 Task: Apply conditional formatting to highlight cells with values greater than 5 in the range A2:E12.
Action: Mouse moved to (182, 169)
Screenshot: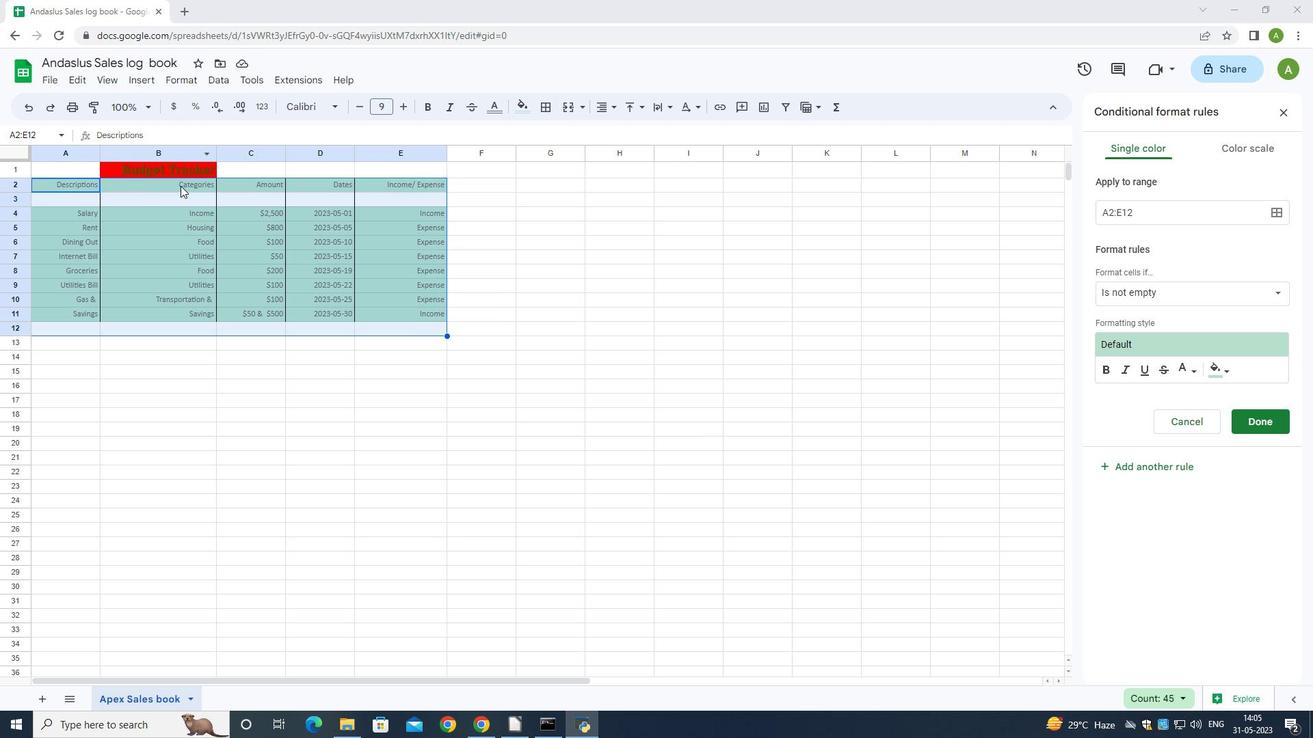
Action: Mouse pressed left at (182, 169)
Screenshot: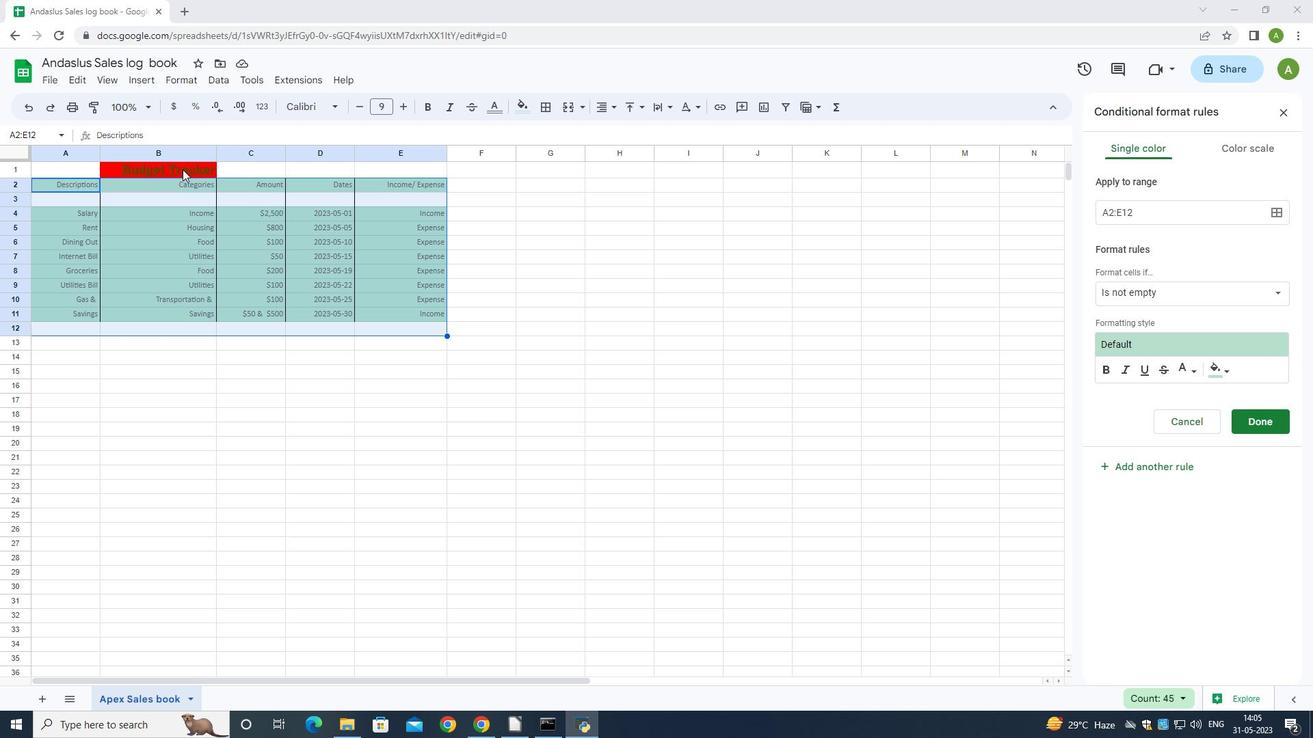 
Action: Mouse moved to (121, 219)
Screenshot: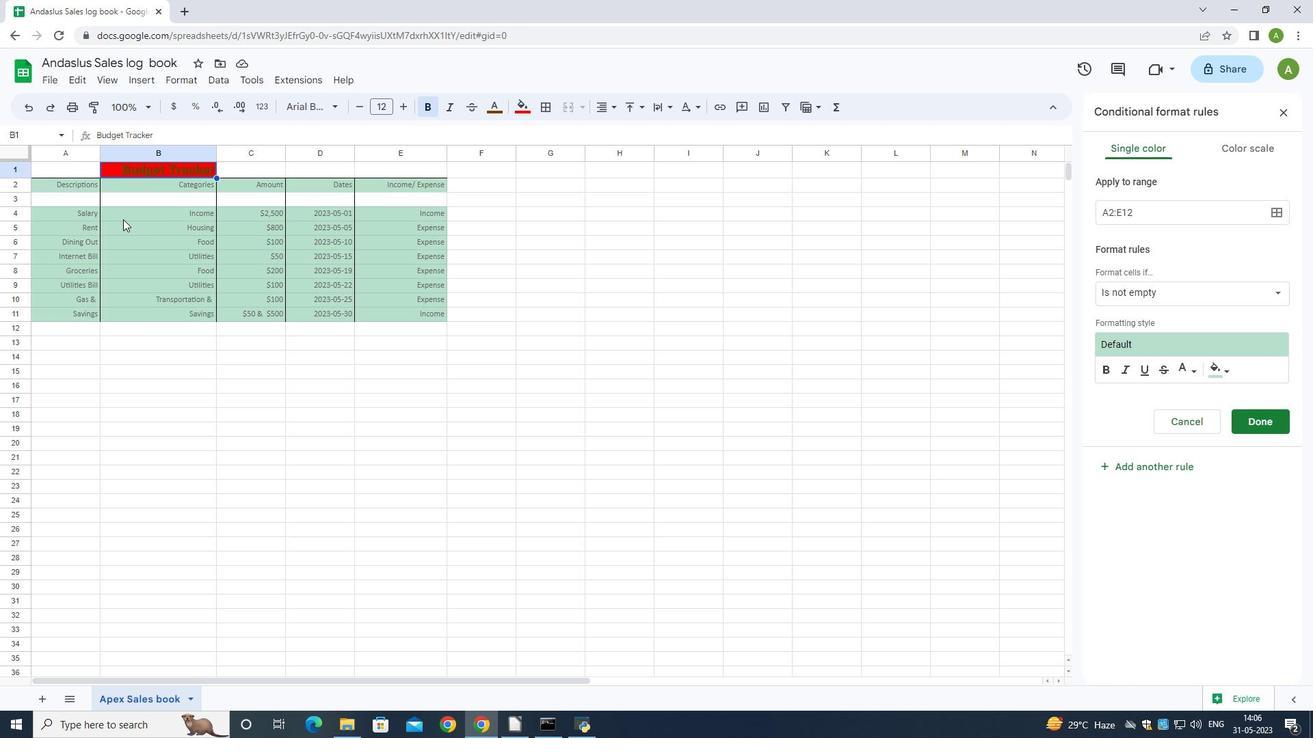 
Action: Mouse pressed left at (121, 219)
Screenshot: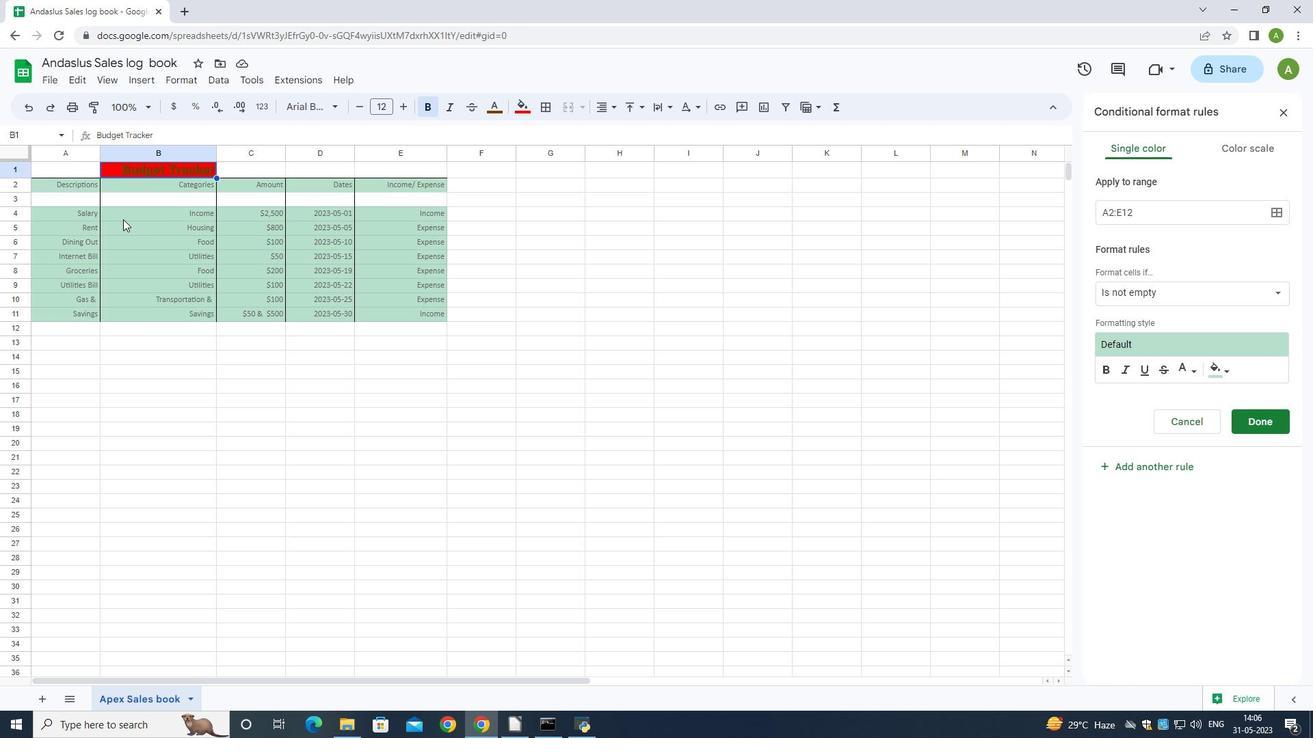 
Action: Mouse moved to (47, 182)
Screenshot: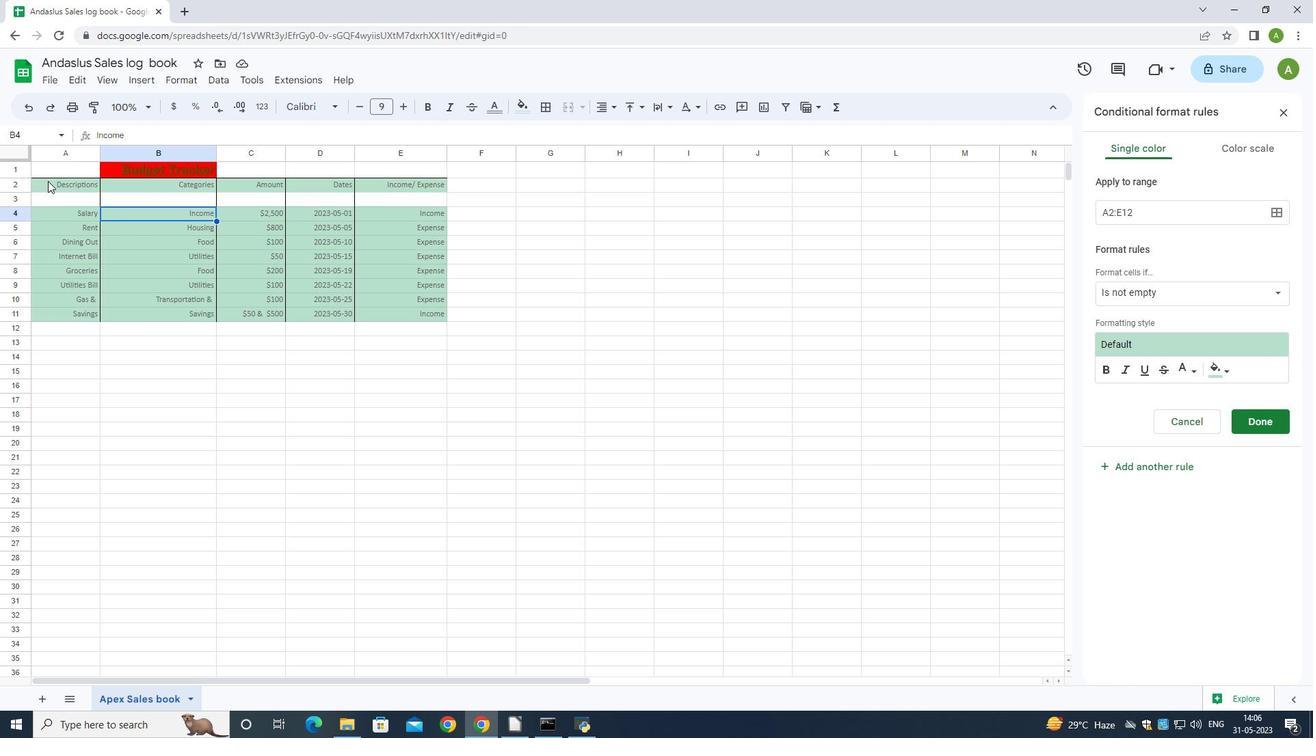 
Action: Mouse pressed left at (47, 182)
Screenshot: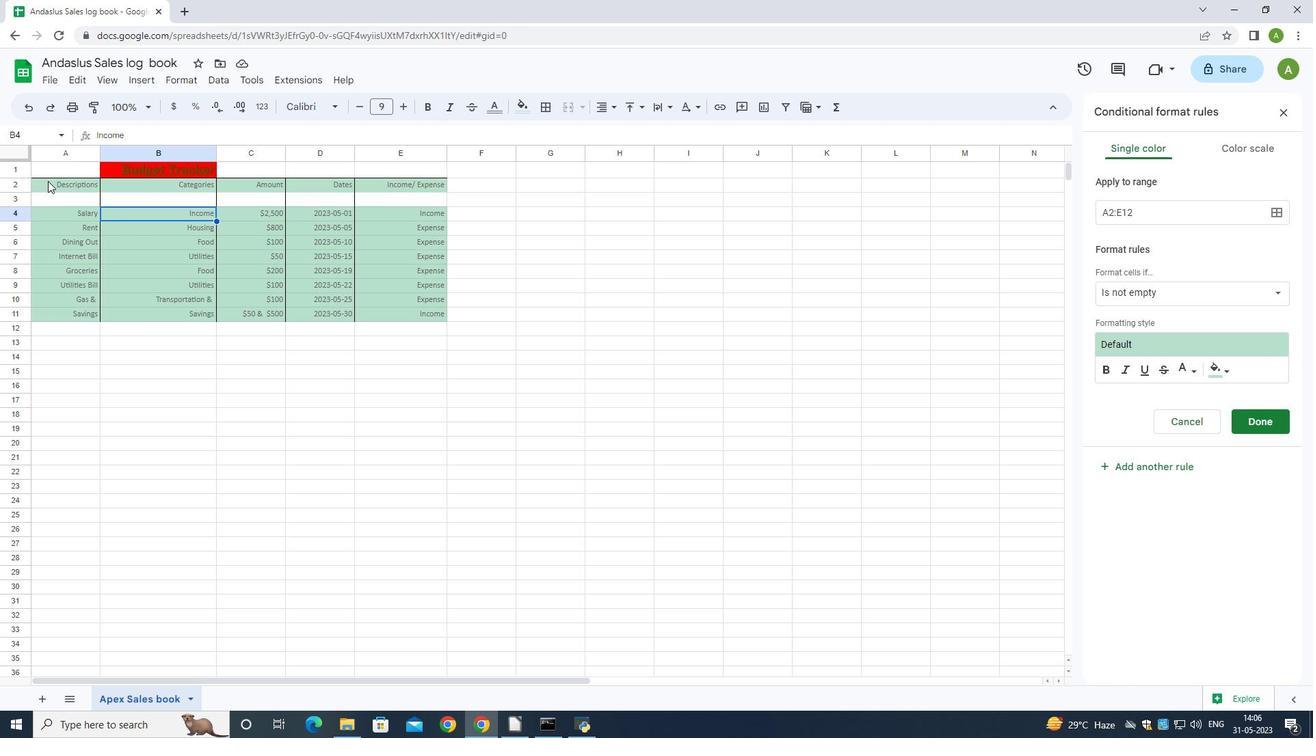 
Action: Mouse moved to (185, 84)
Screenshot: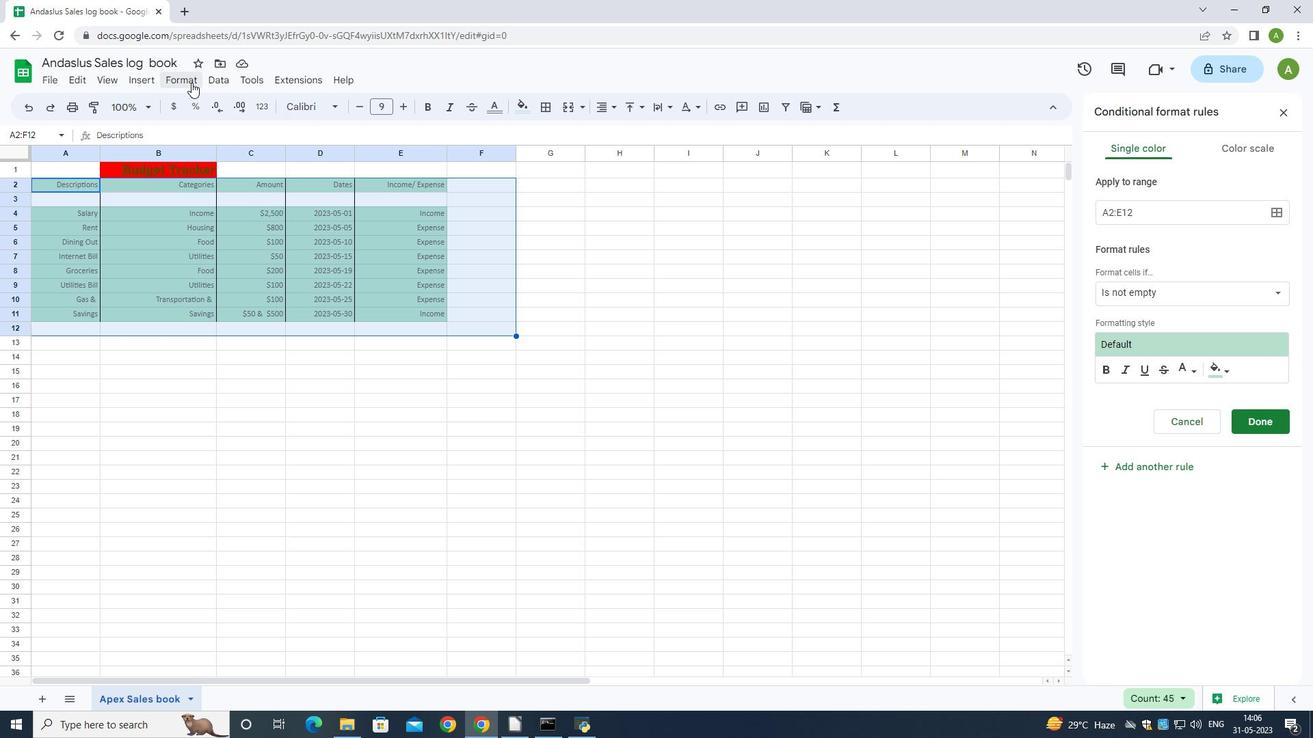 
Action: Mouse pressed left at (185, 84)
Screenshot: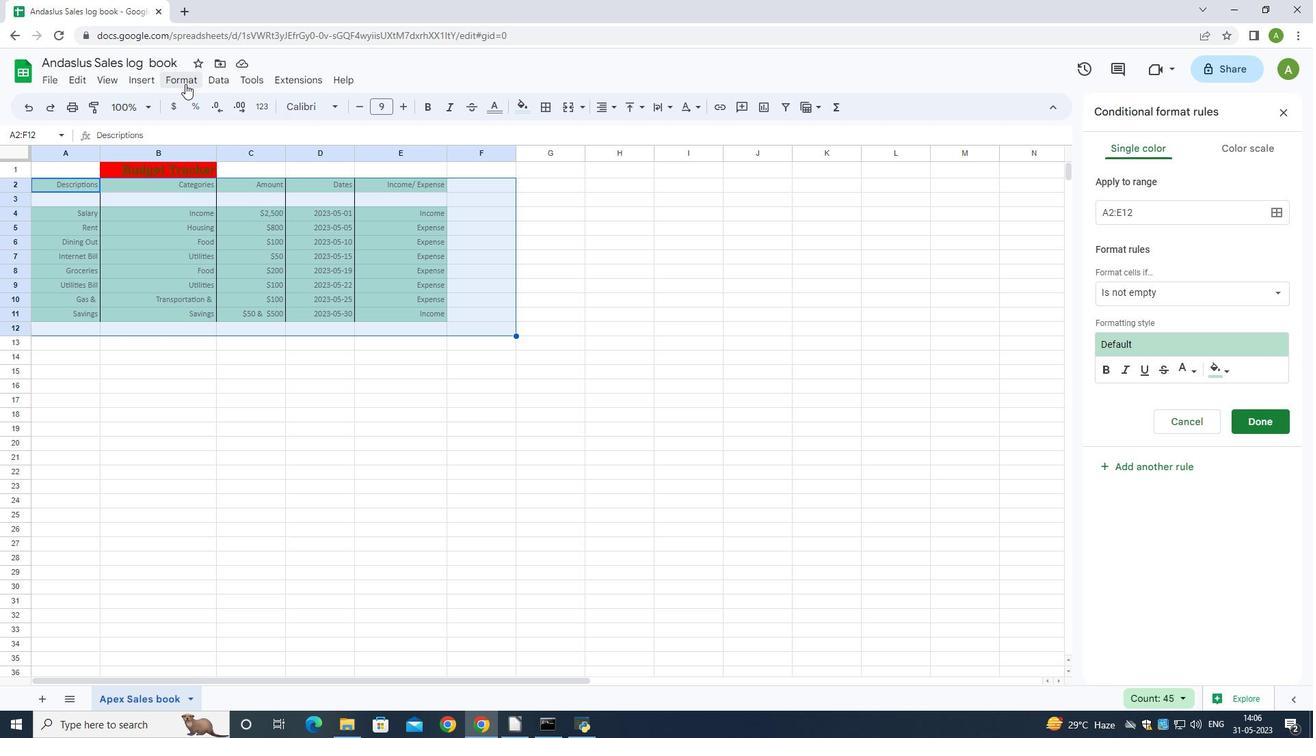 
Action: Mouse moved to (238, 309)
Screenshot: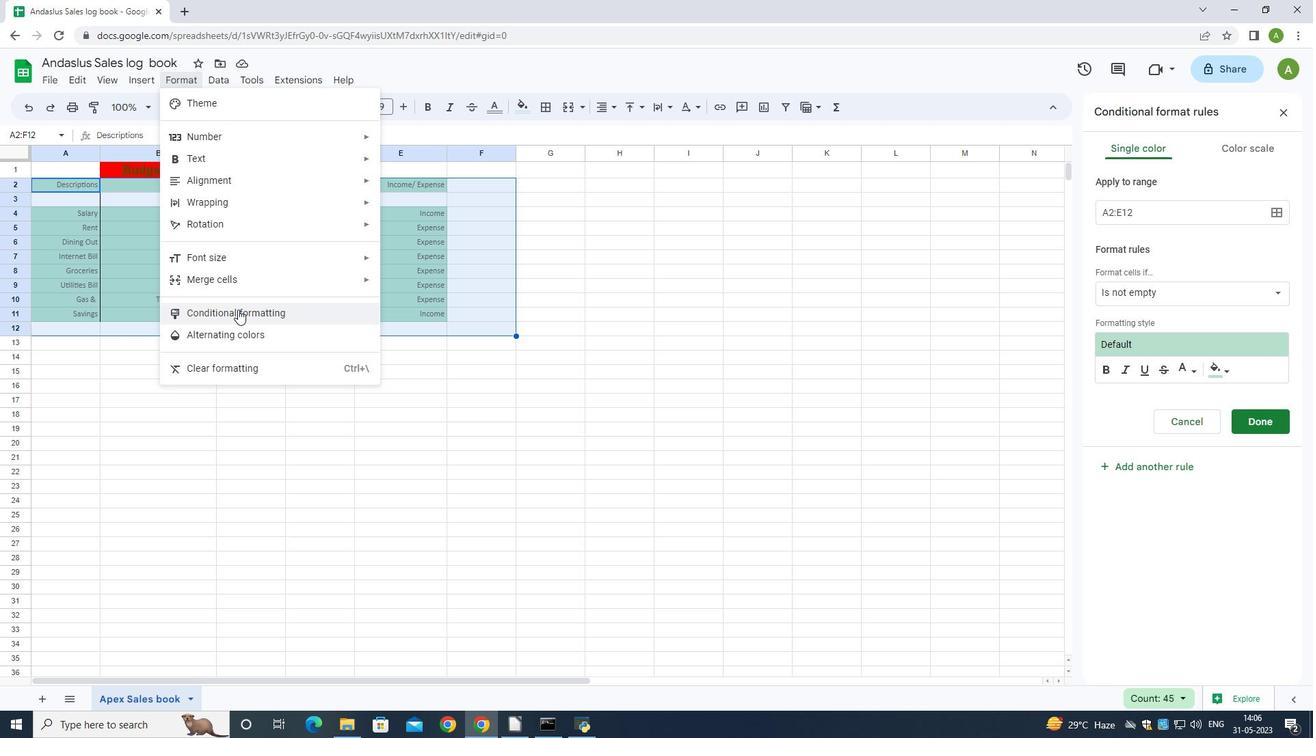 
Action: Mouse pressed left at (238, 309)
Screenshot: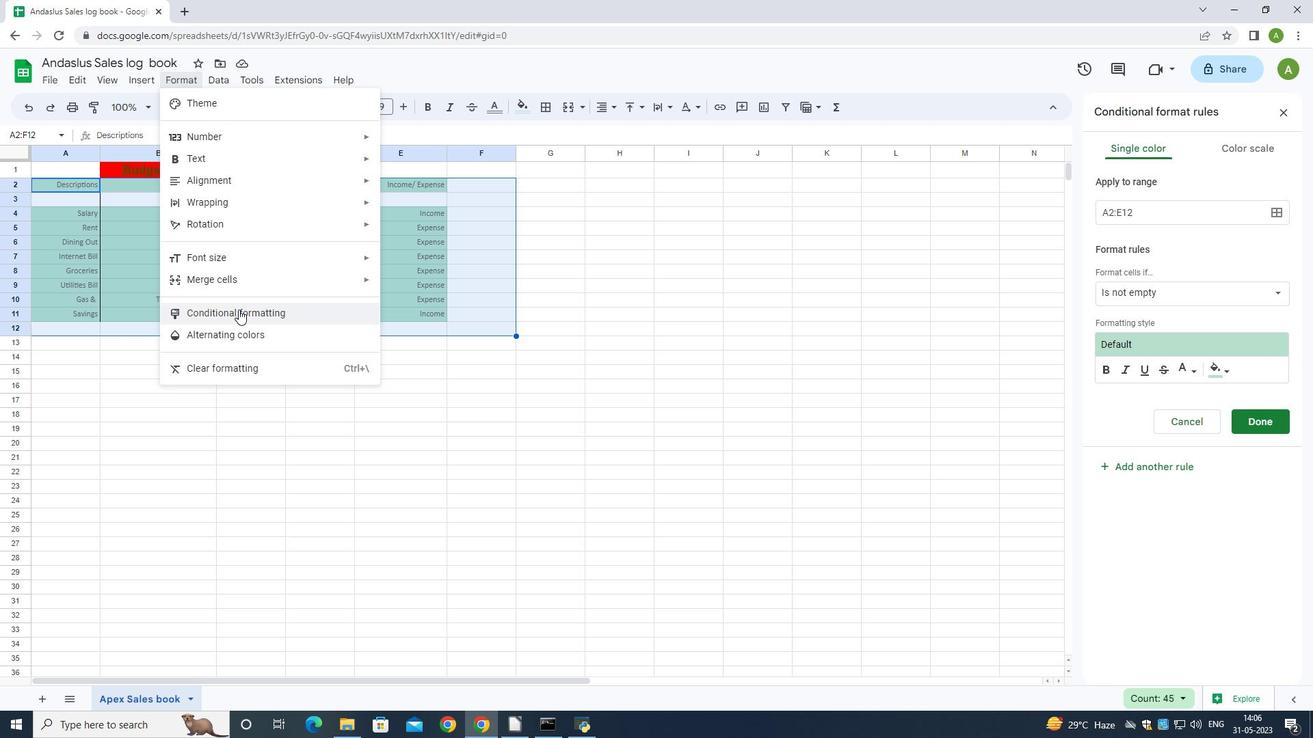 
Action: Mouse moved to (178, 82)
Screenshot: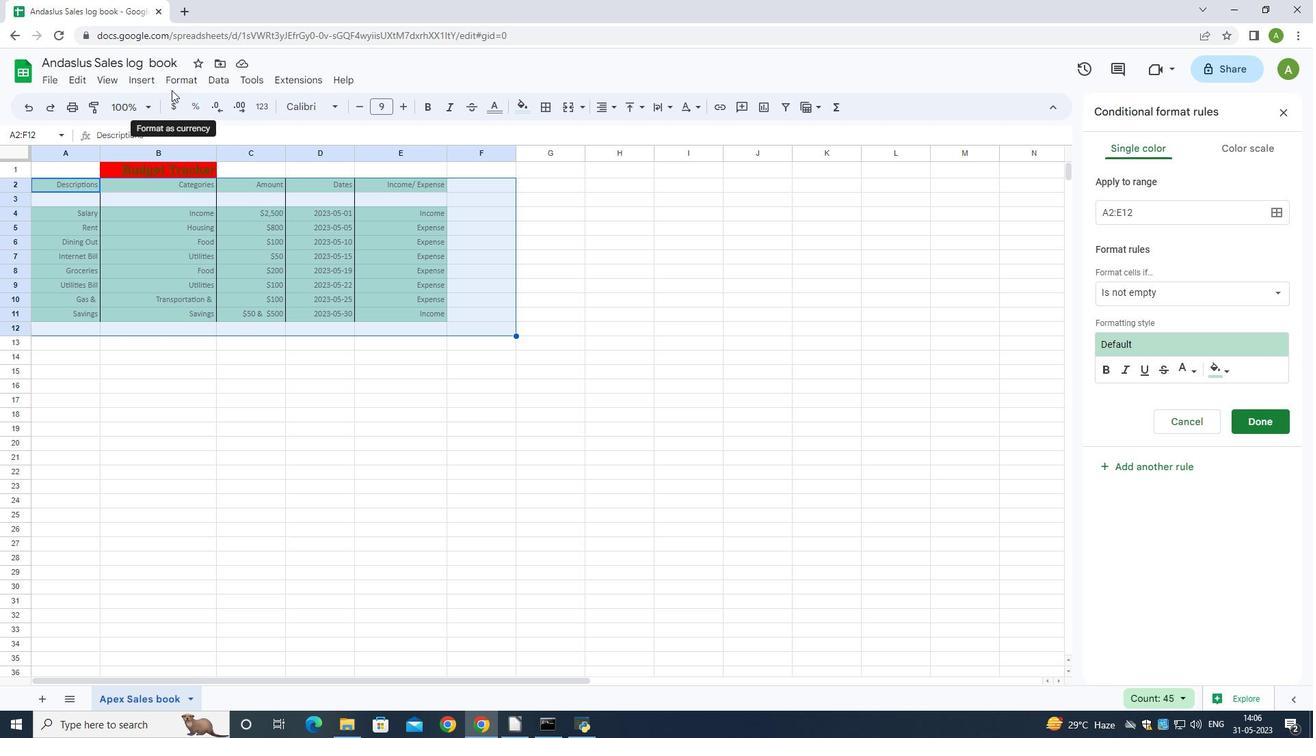 
Action: Mouse pressed left at (178, 82)
Screenshot: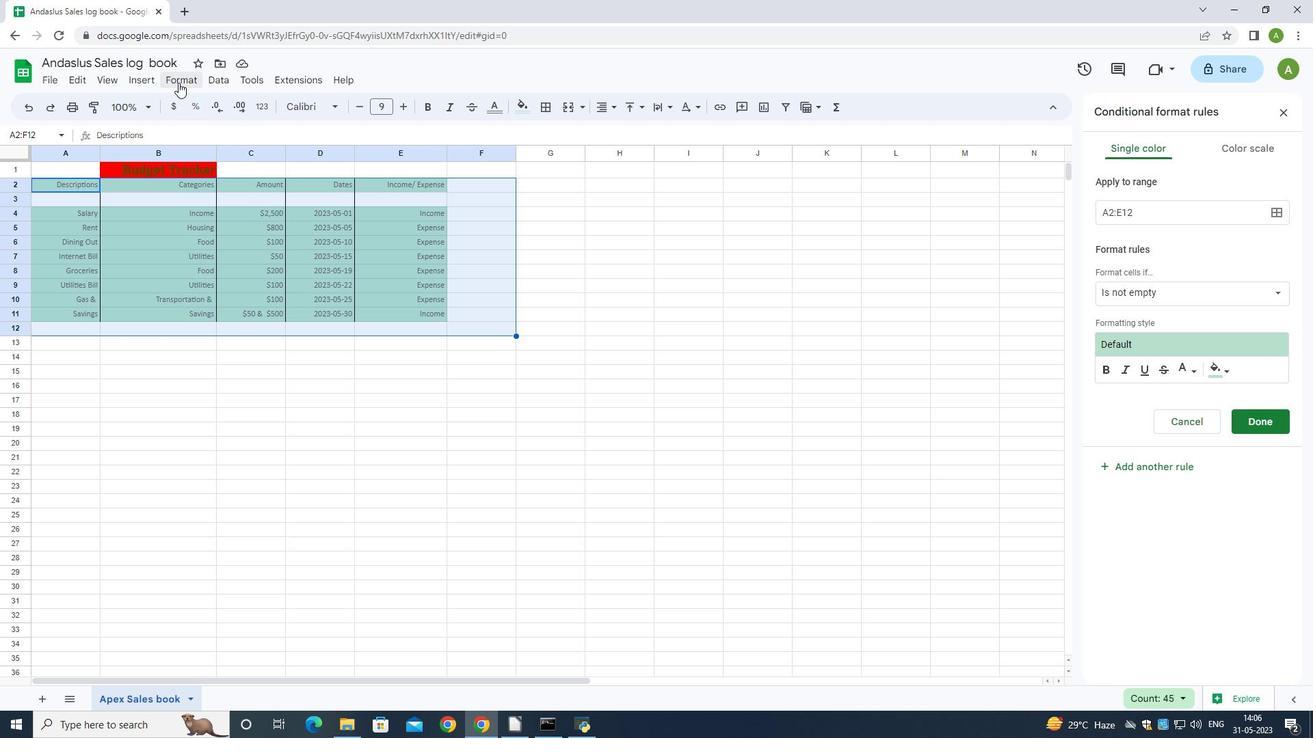 
Action: Mouse moved to (224, 318)
Screenshot: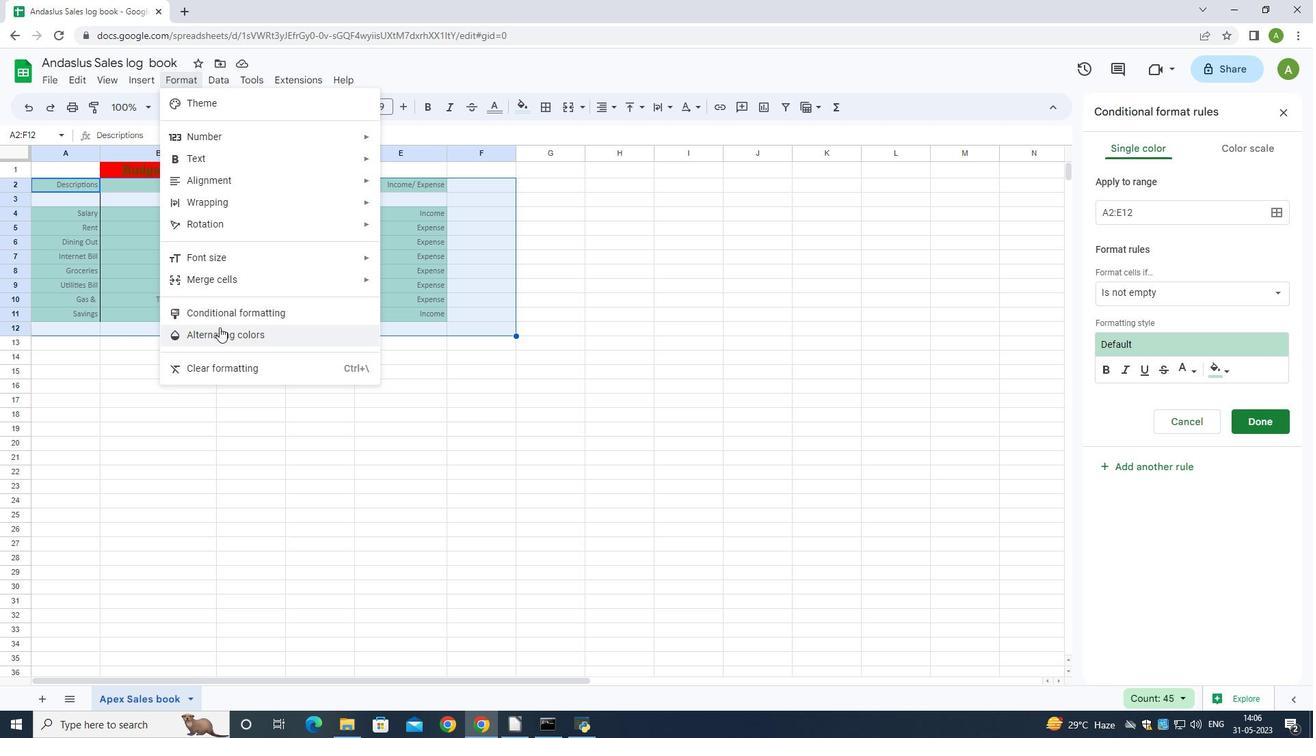 
Action: Mouse pressed left at (224, 318)
Screenshot: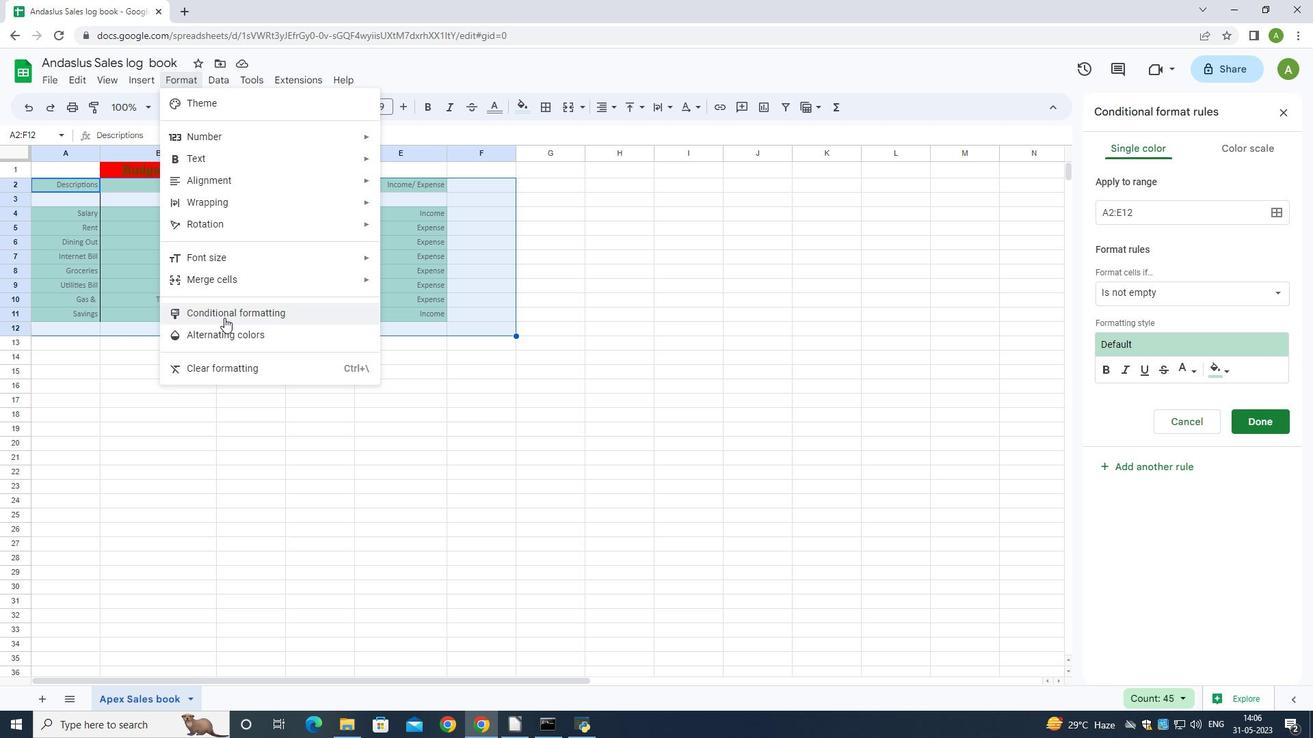 
Action: Mouse moved to (1282, 286)
Screenshot: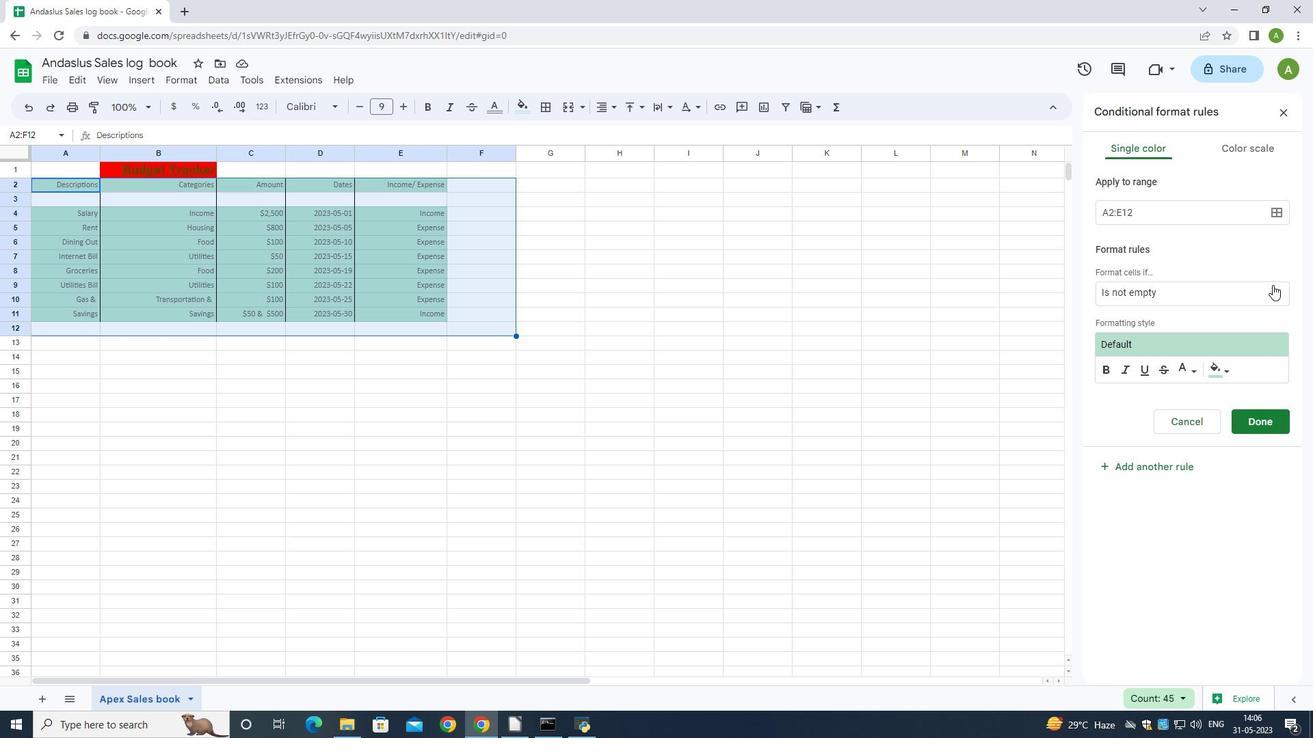 
Action: Mouse pressed left at (1282, 286)
Screenshot: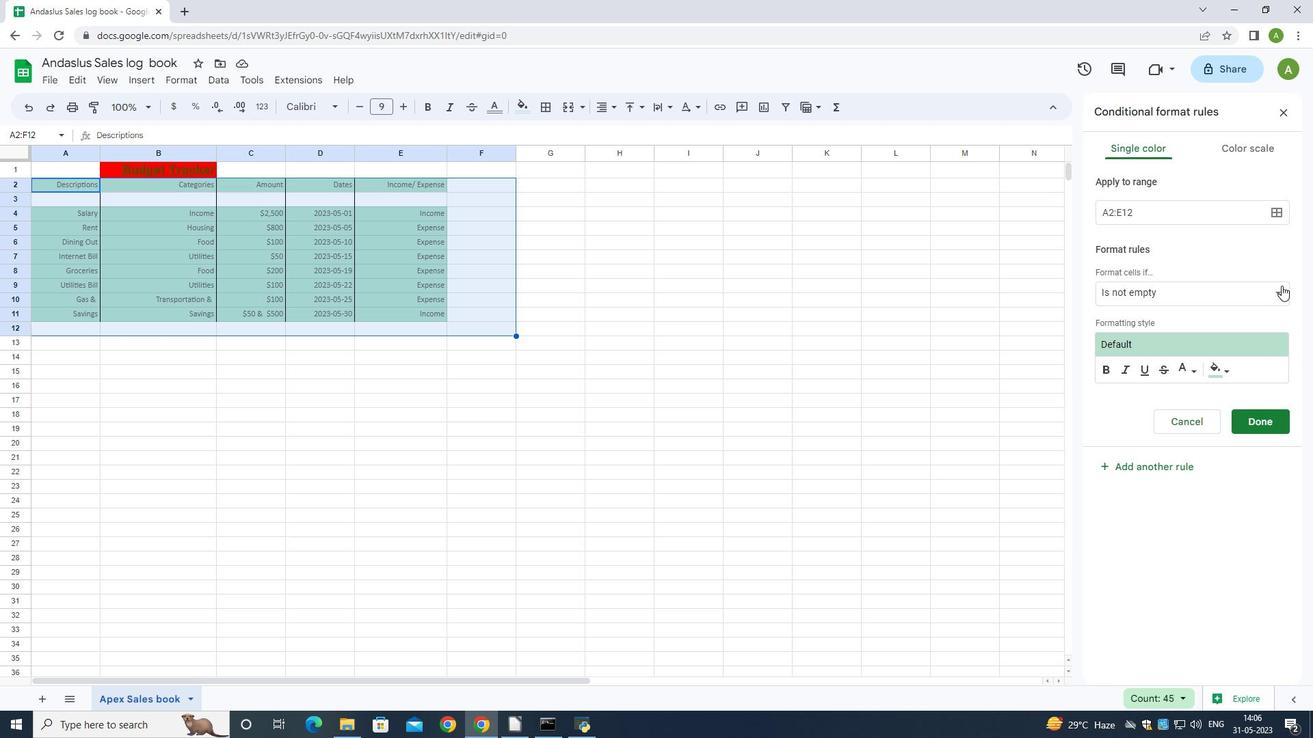 
Action: Mouse moved to (1274, 292)
Screenshot: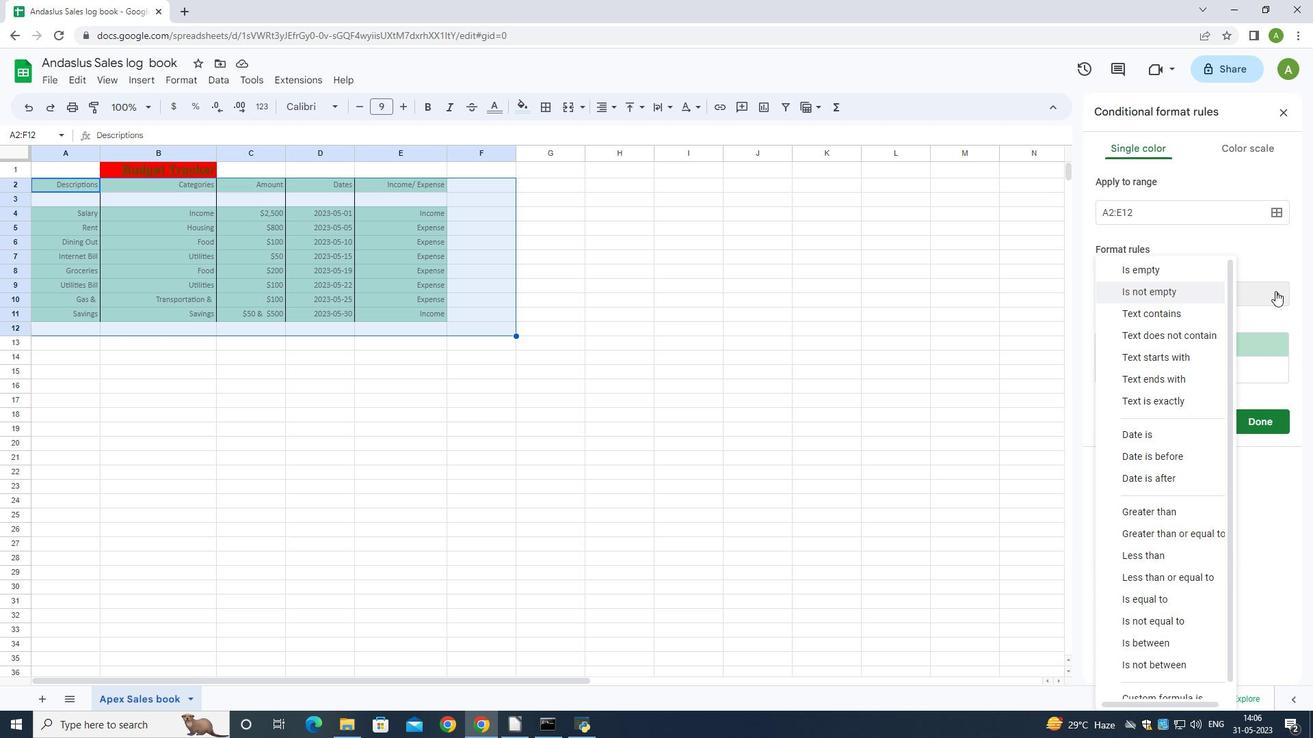 
Action: Mouse pressed left at (1274, 292)
Screenshot: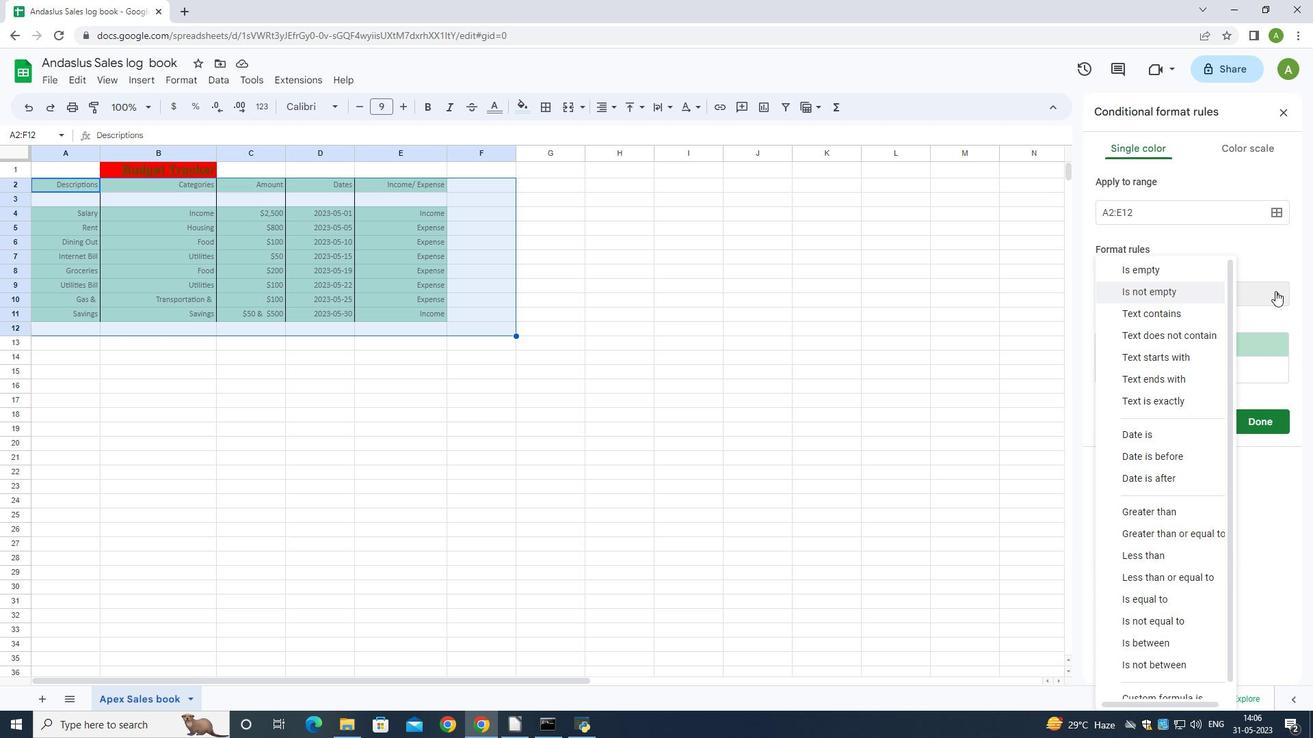 
Action: Mouse moved to (1274, 292)
Screenshot: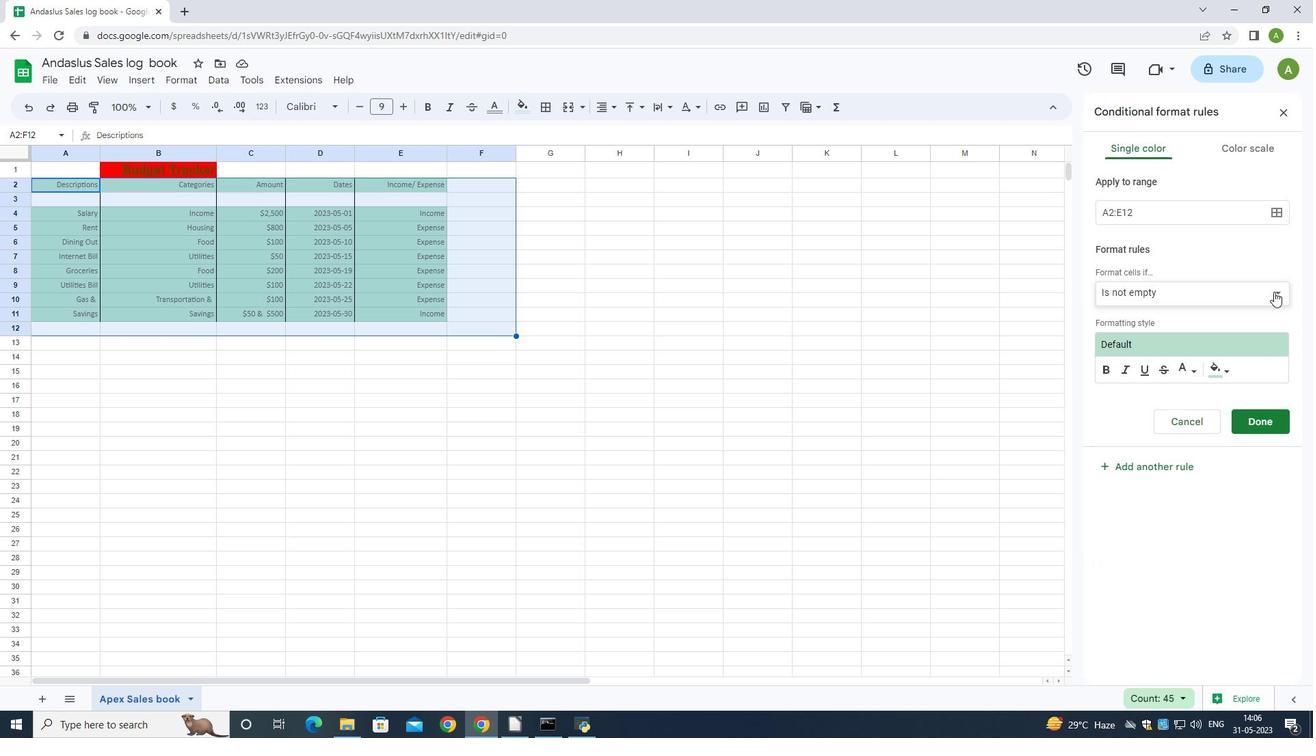 
Action: Mouse pressed left at (1274, 292)
Screenshot: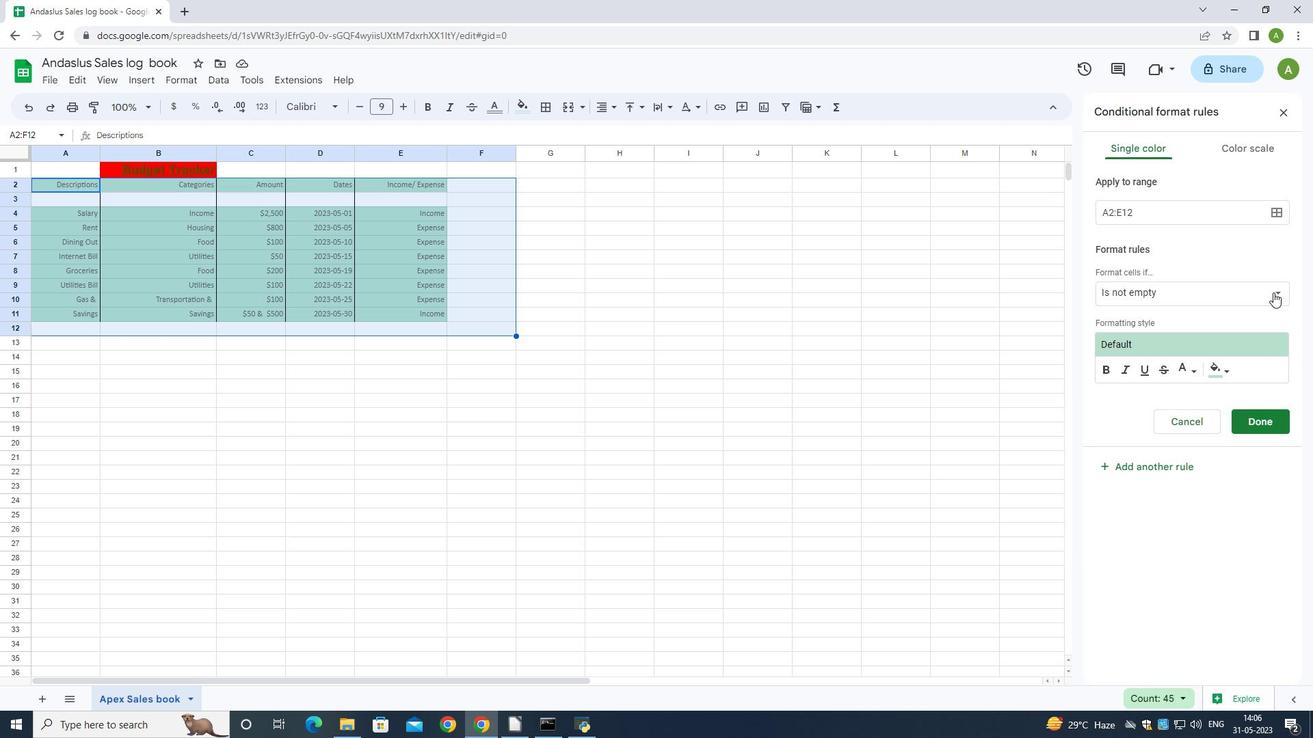 
Action: Mouse moved to (1167, 513)
Screenshot: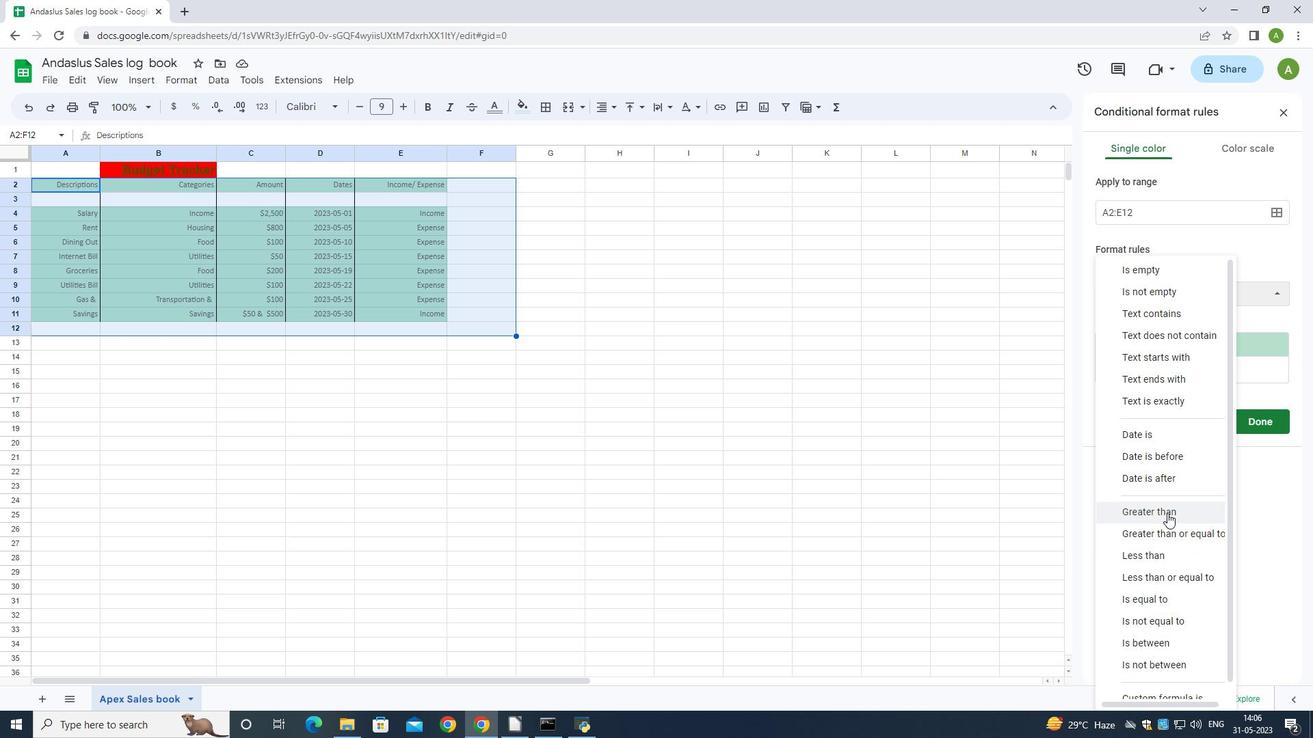 
Action: Mouse pressed left at (1167, 513)
Screenshot: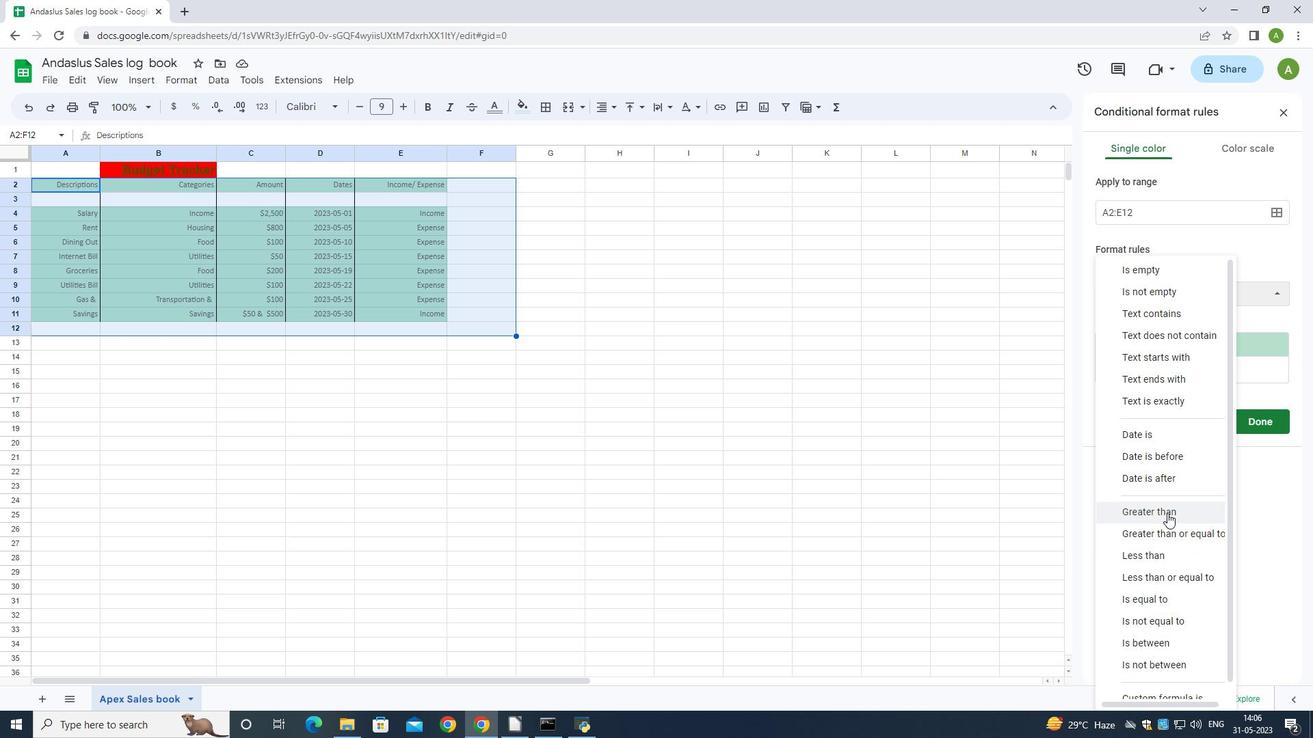 
Action: Mouse moved to (1125, 327)
Screenshot: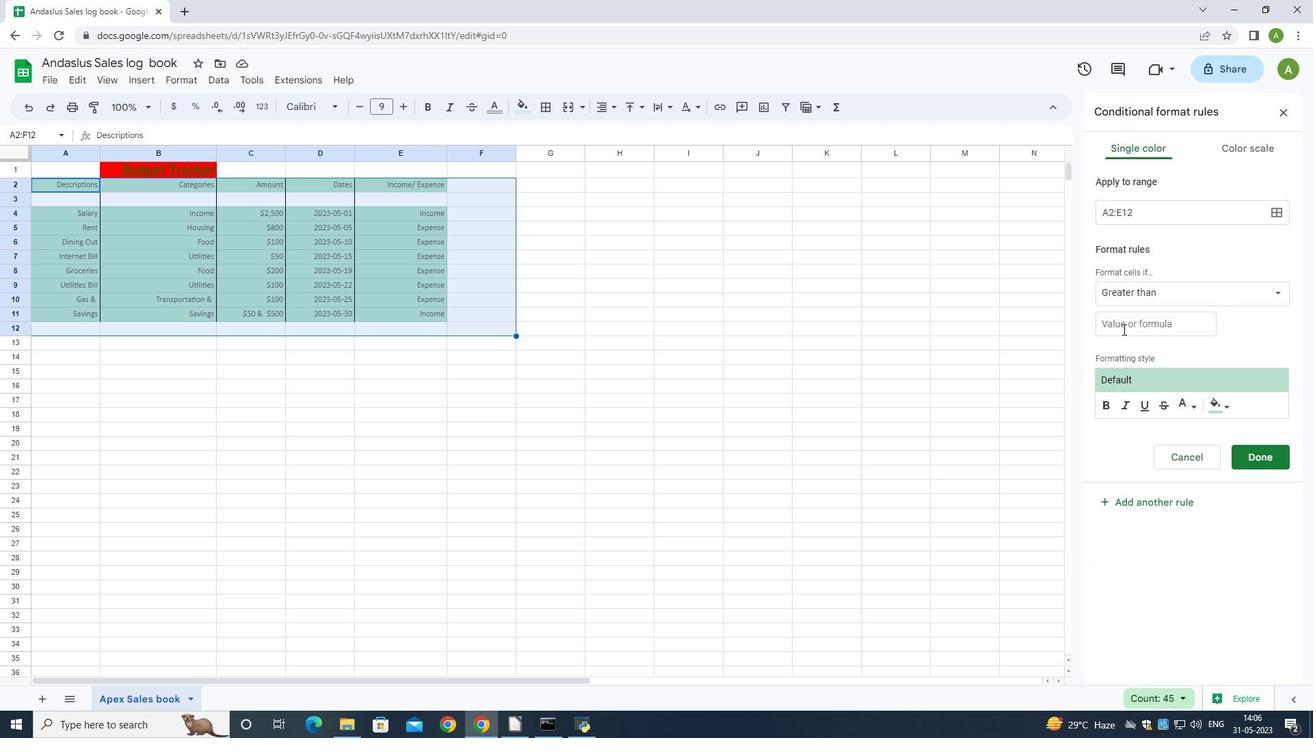
Action: Mouse pressed left at (1125, 327)
Screenshot: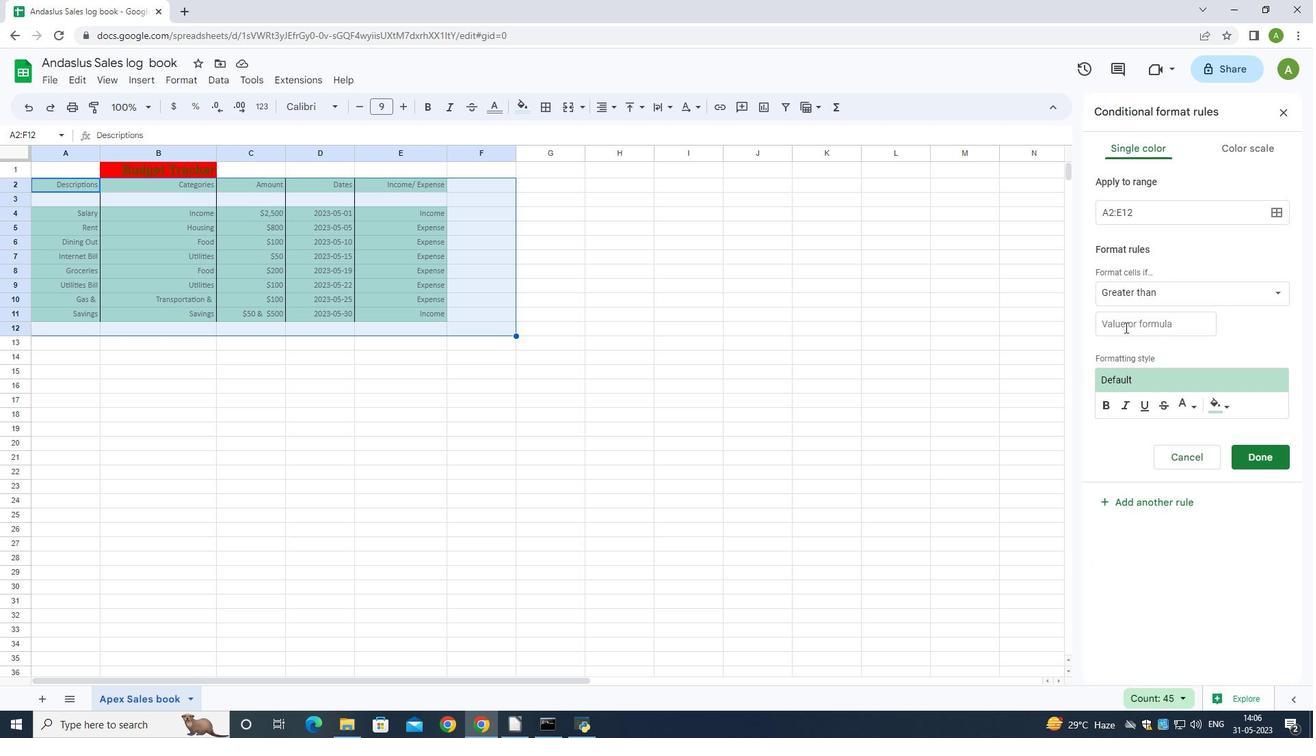 
Action: Key pressed 5
Screenshot: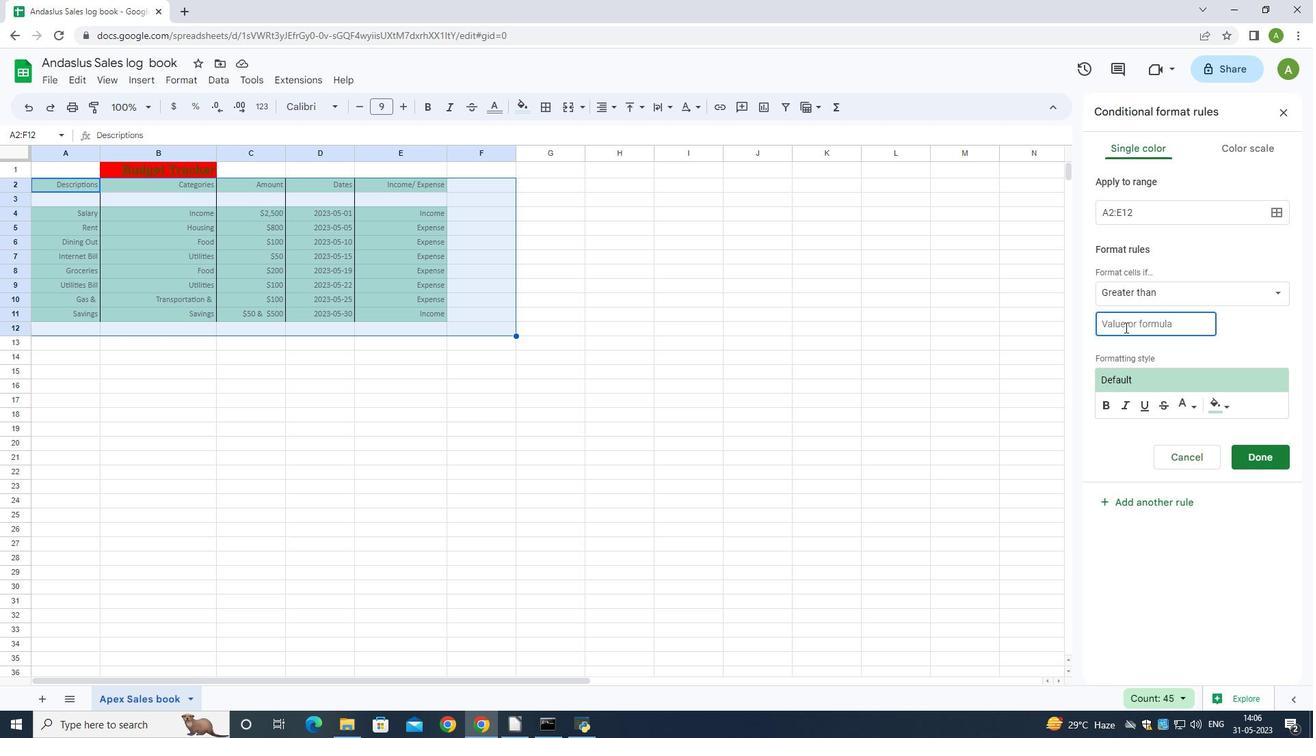 
Action: Mouse moved to (1250, 450)
Screenshot: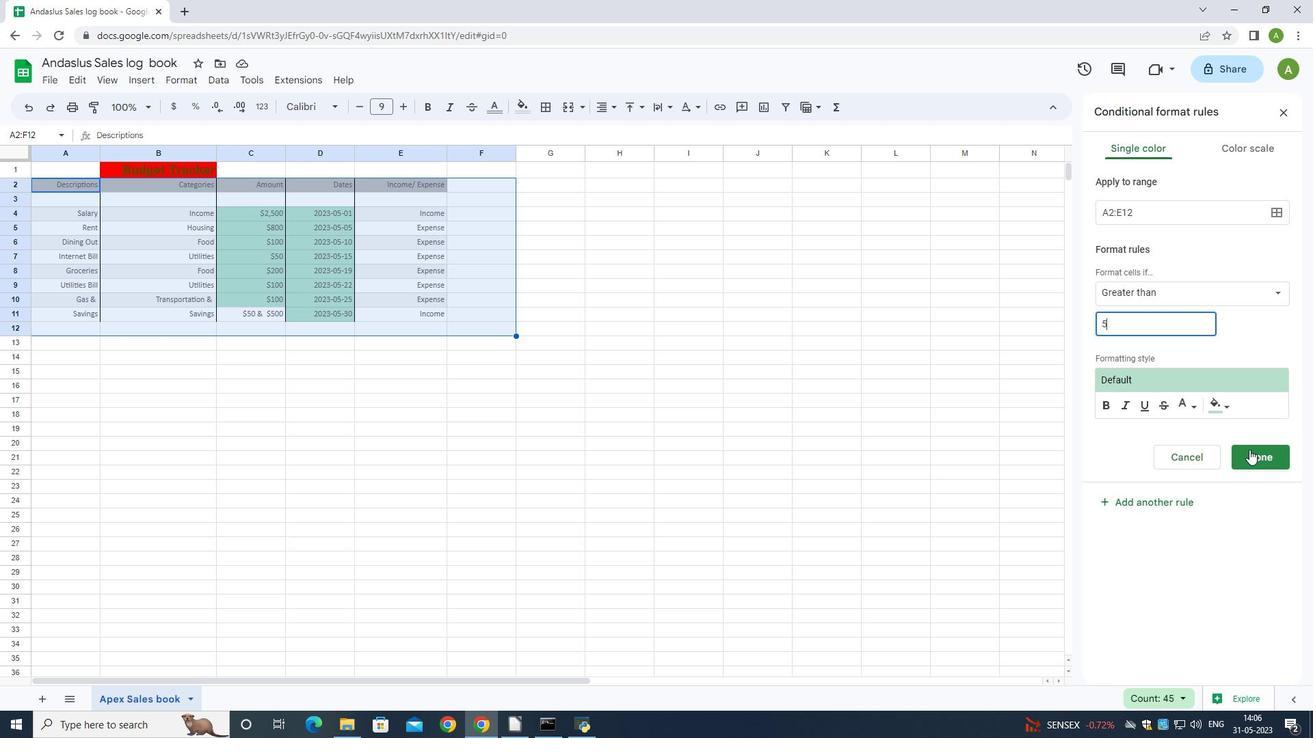 
Action: Mouse pressed left at (1250, 450)
Screenshot: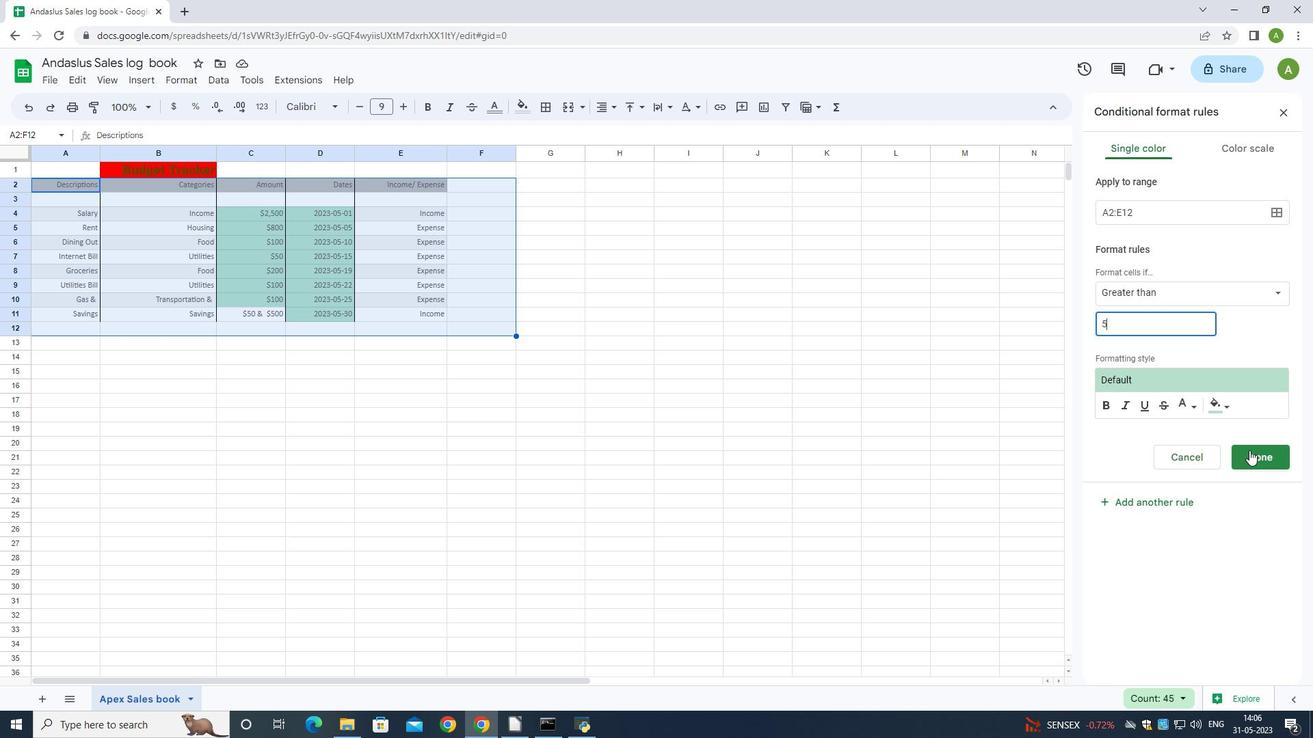 
Action: Mouse moved to (1213, 215)
Screenshot: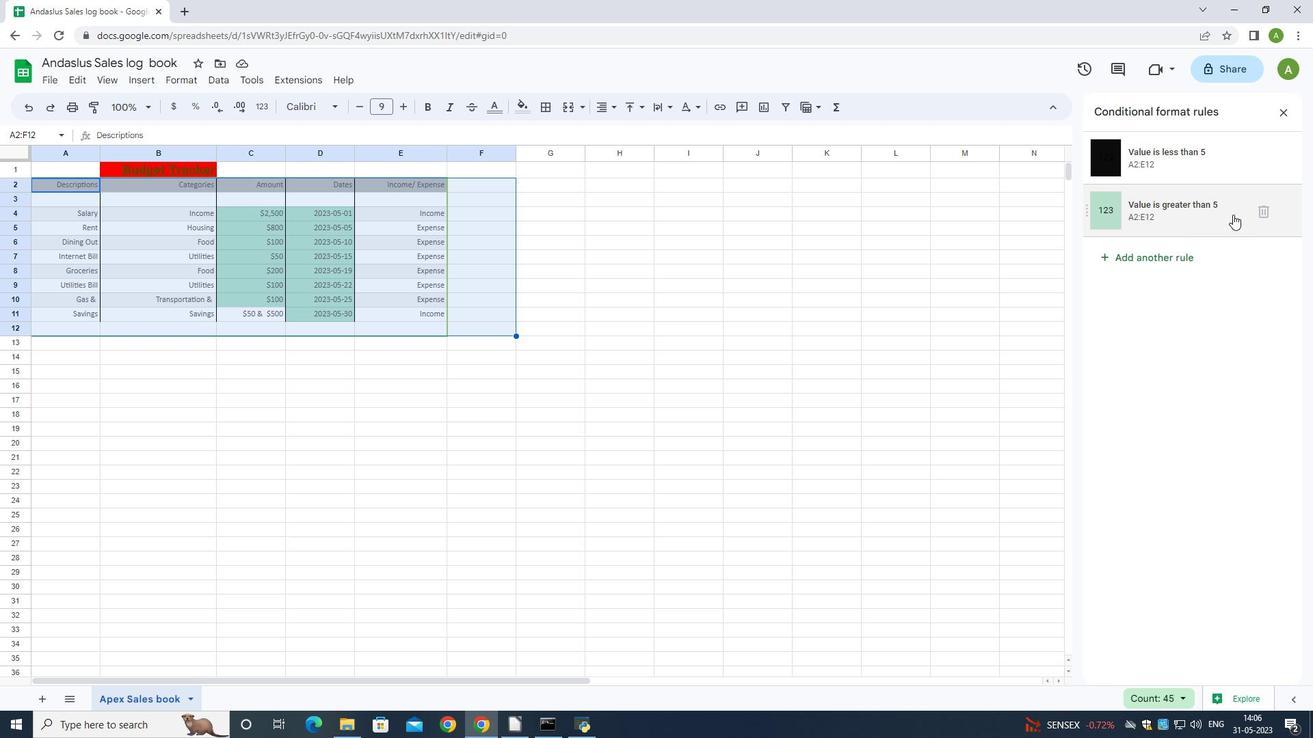 
Action: Mouse pressed left at (1213, 215)
Screenshot: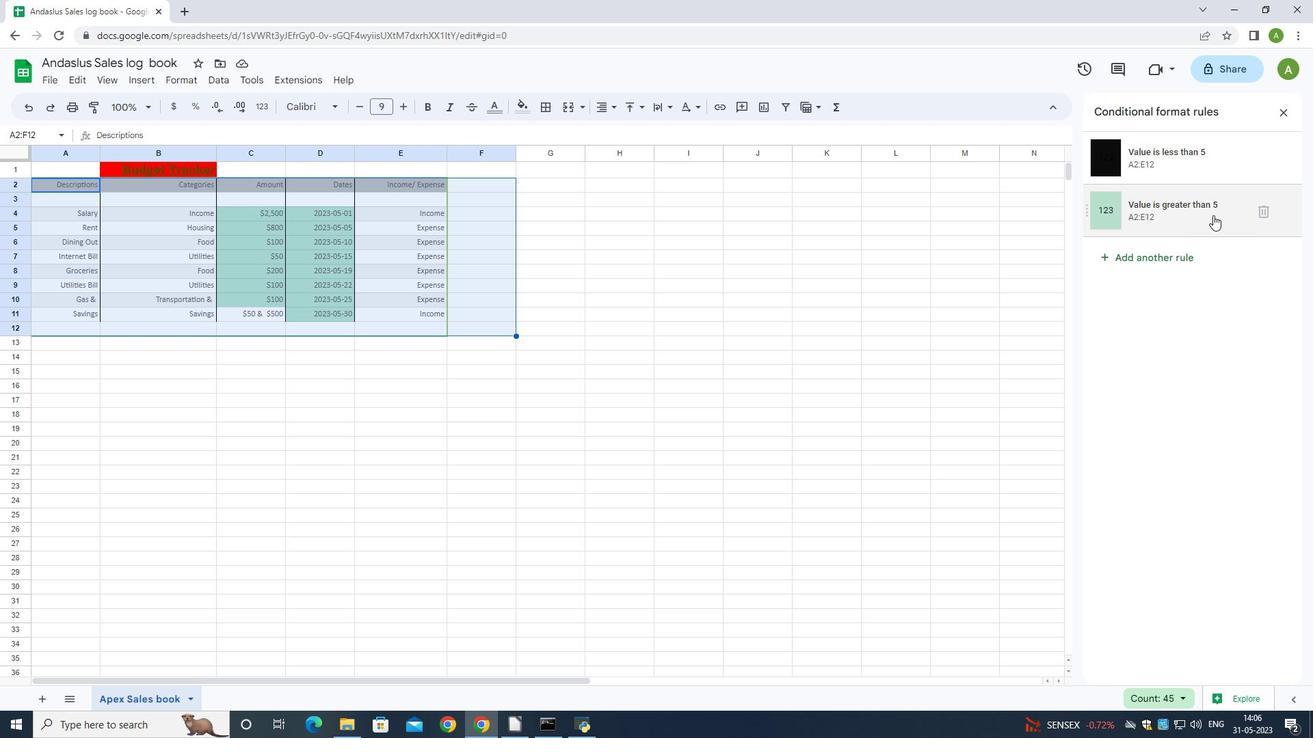 
Action: Mouse moved to (1225, 410)
Screenshot: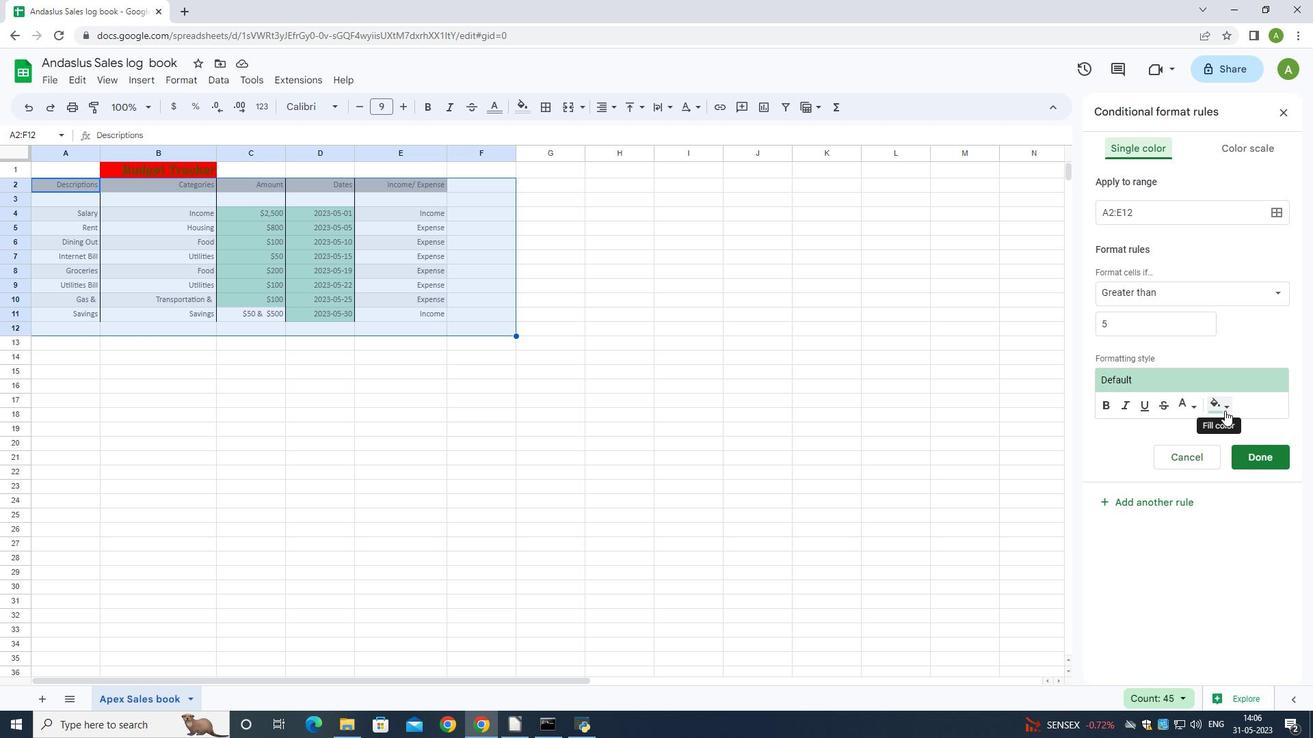 
Action: Mouse pressed left at (1225, 410)
Screenshot: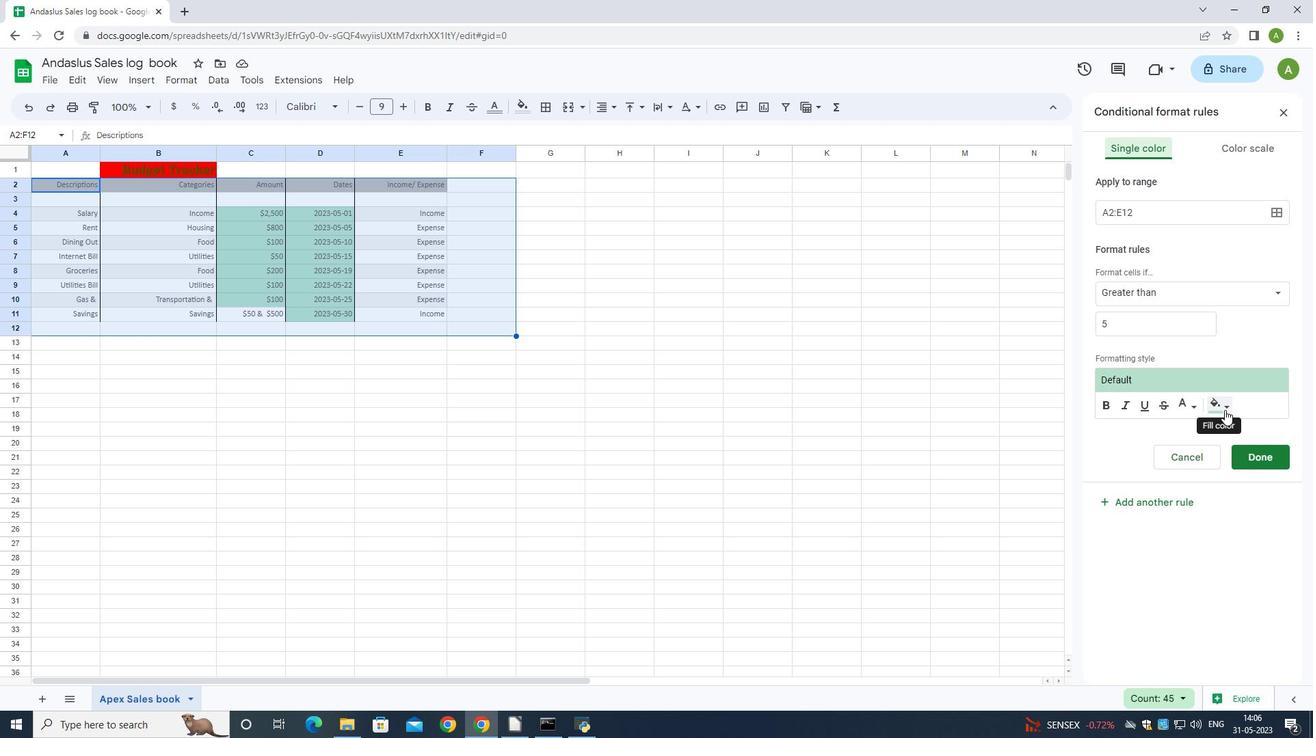
Action: Mouse moved to (1173, 498)
Screenshot: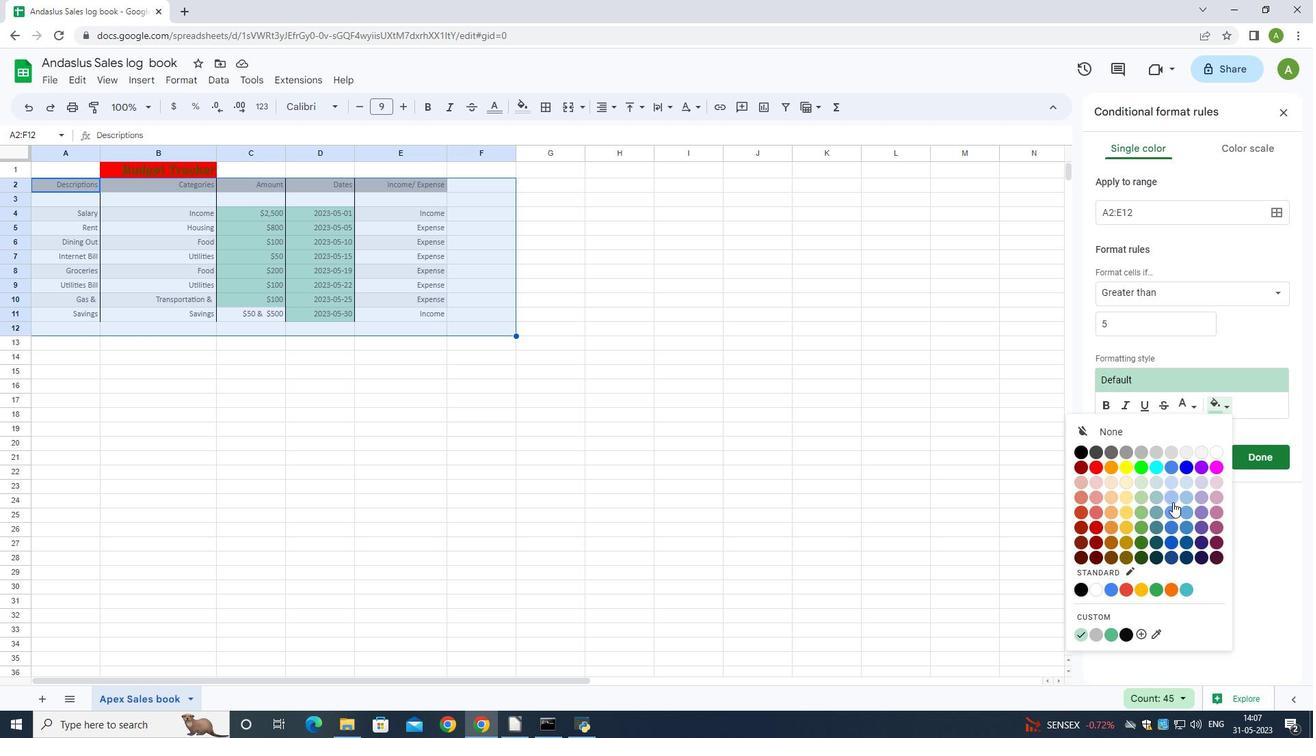 
Action: Mouse pressed left at (1173, 498)
Screenshot: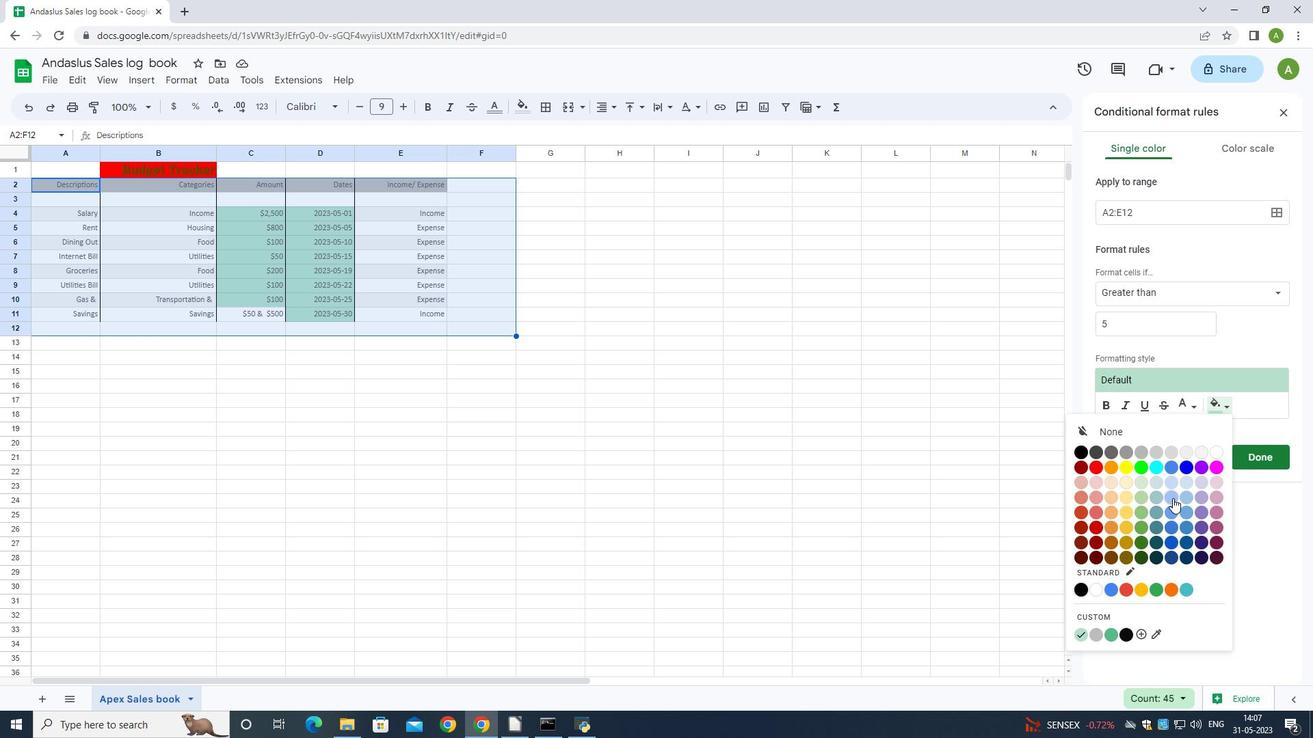 
Action: Mouse moved to (1229, 407)
Screenshot: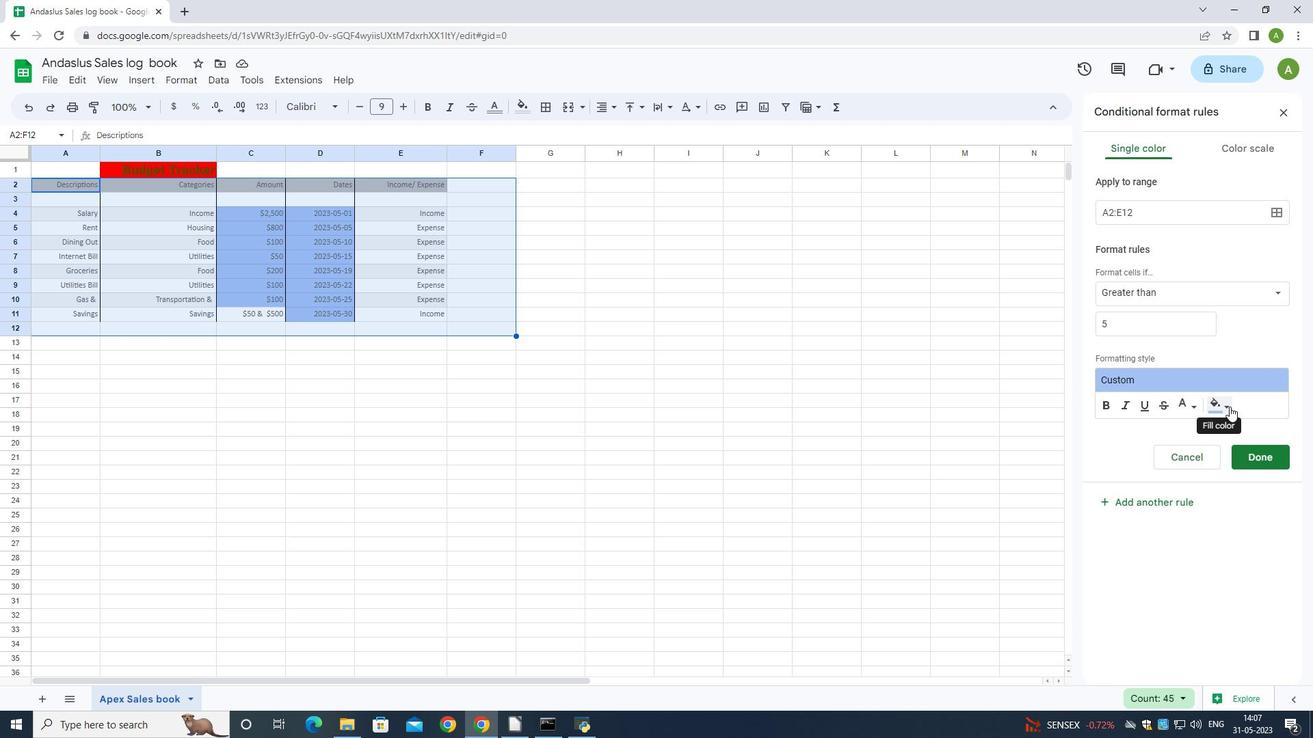 
Action: Mouse pressed left at (1229, 407)
Screenshot: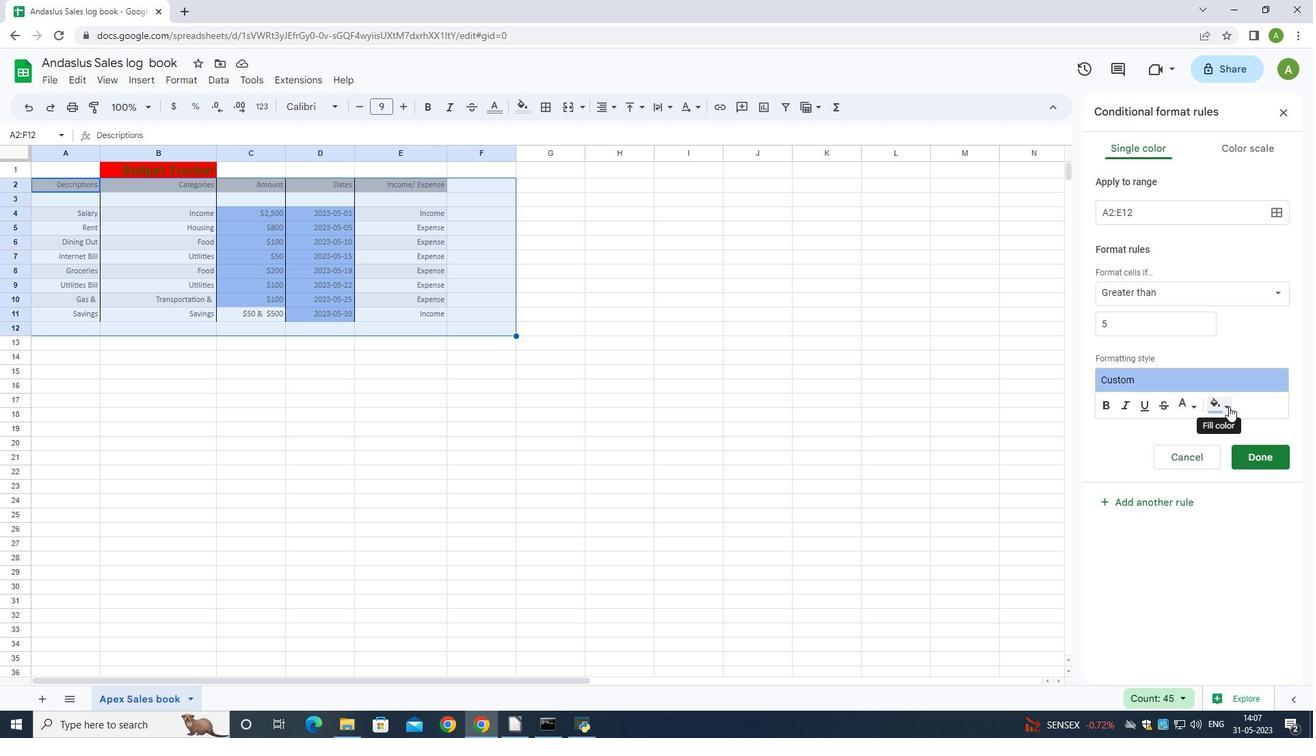 
Action: Mouse moved to (1204, 511)
Screenshot: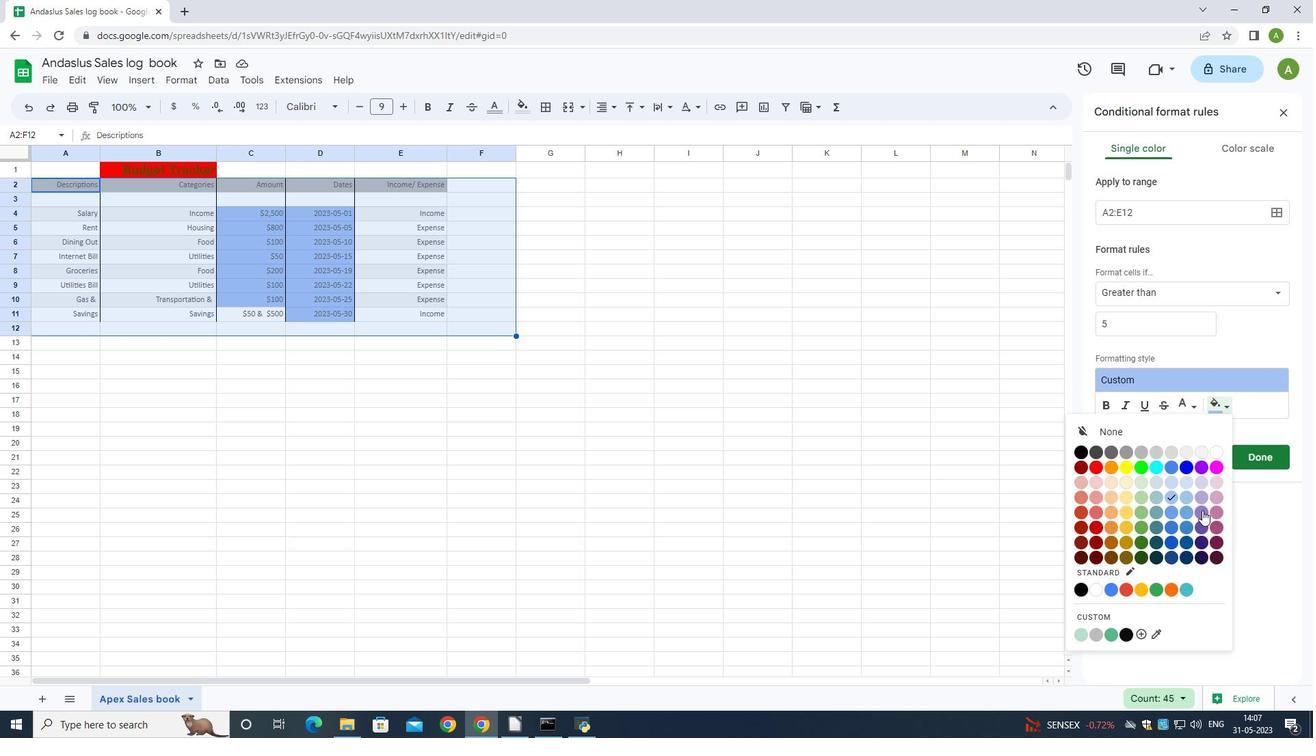 
Action: Mouse pressed left at (1204, 511)
Screenshot: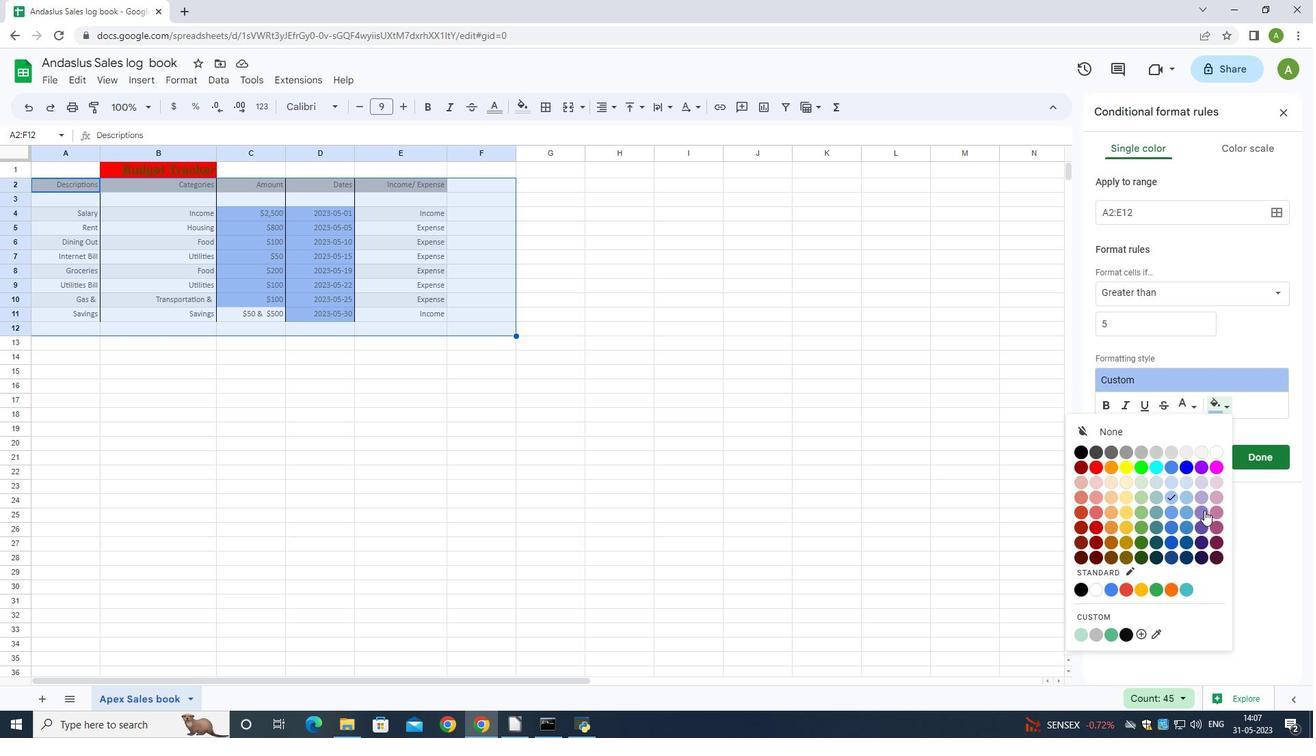 
Action: Mouse moved to (1218, 403)
Screenshot: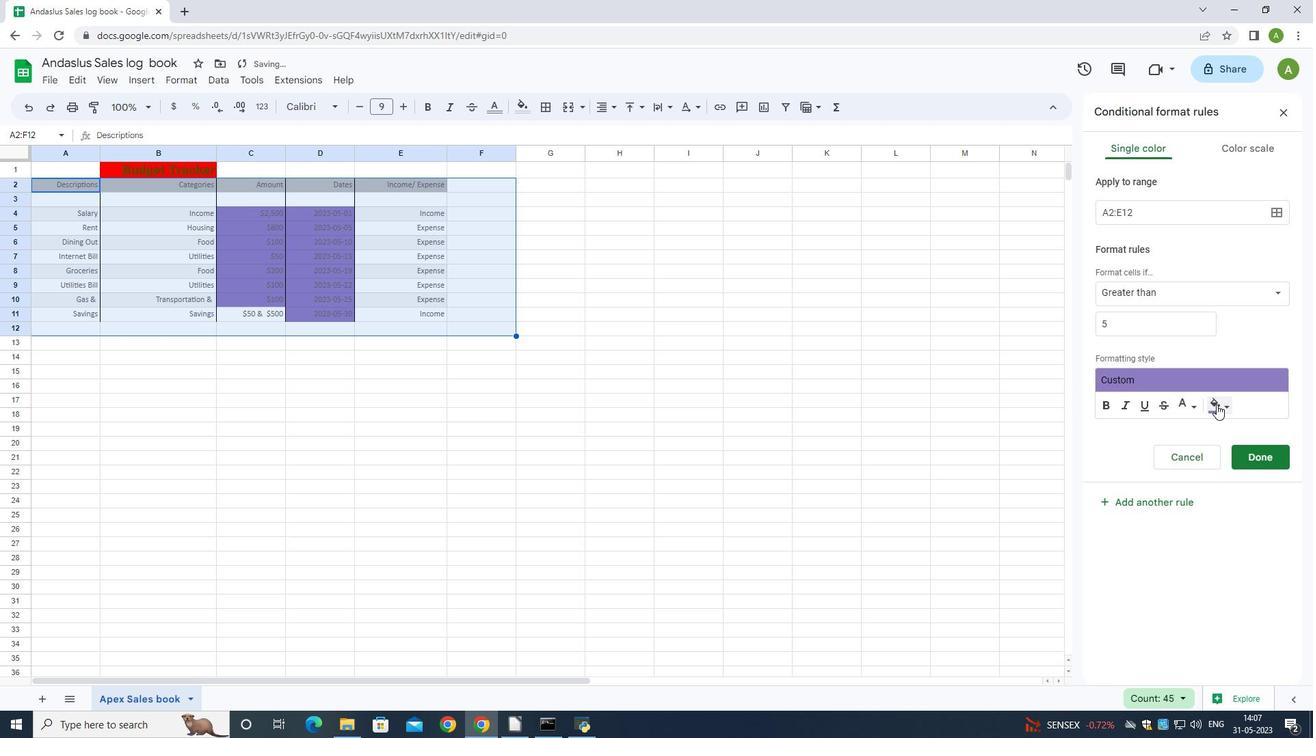 
Action: Mouse pressed left at (1218, 403)
Screenshot: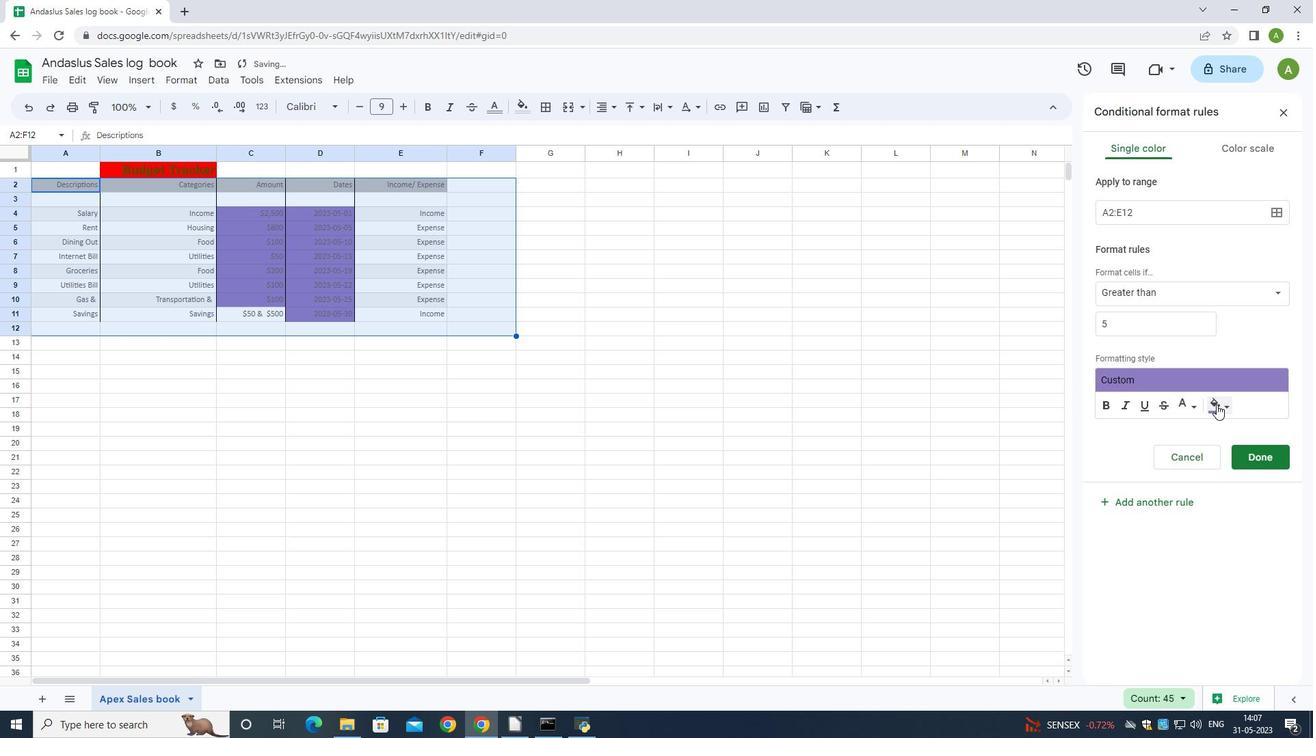 
Action: Mouse moved to (1213, 510)
Screenshot: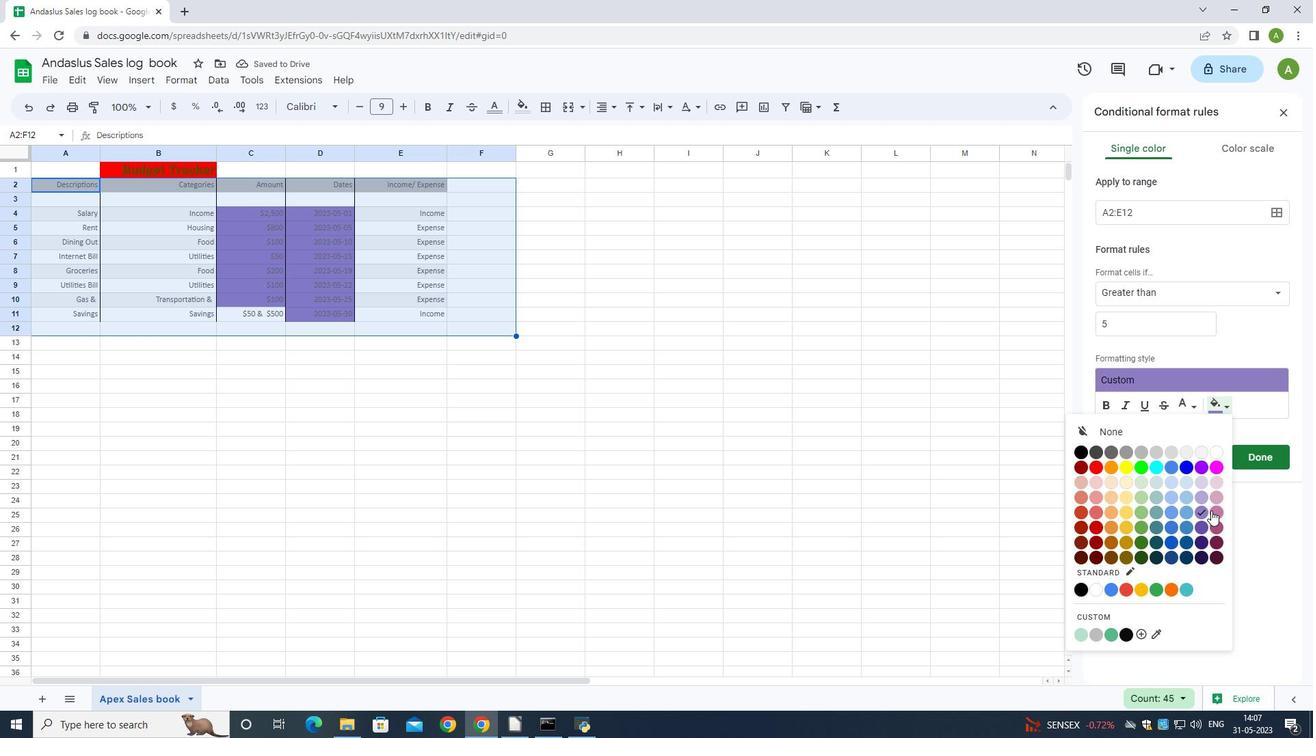 
Action: Mouse pressed left at (1213, 510)
Screenshot: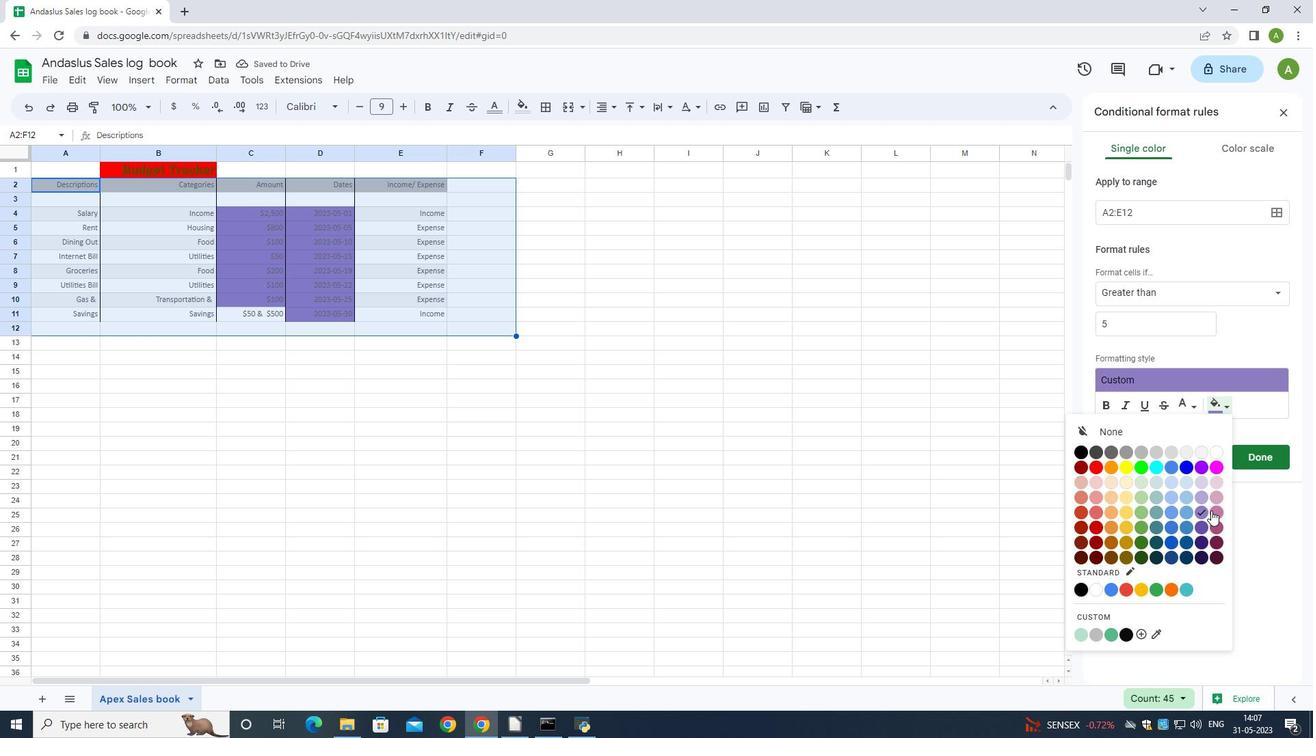 
Action: Mouse moved to (927, 397)
Screenshot: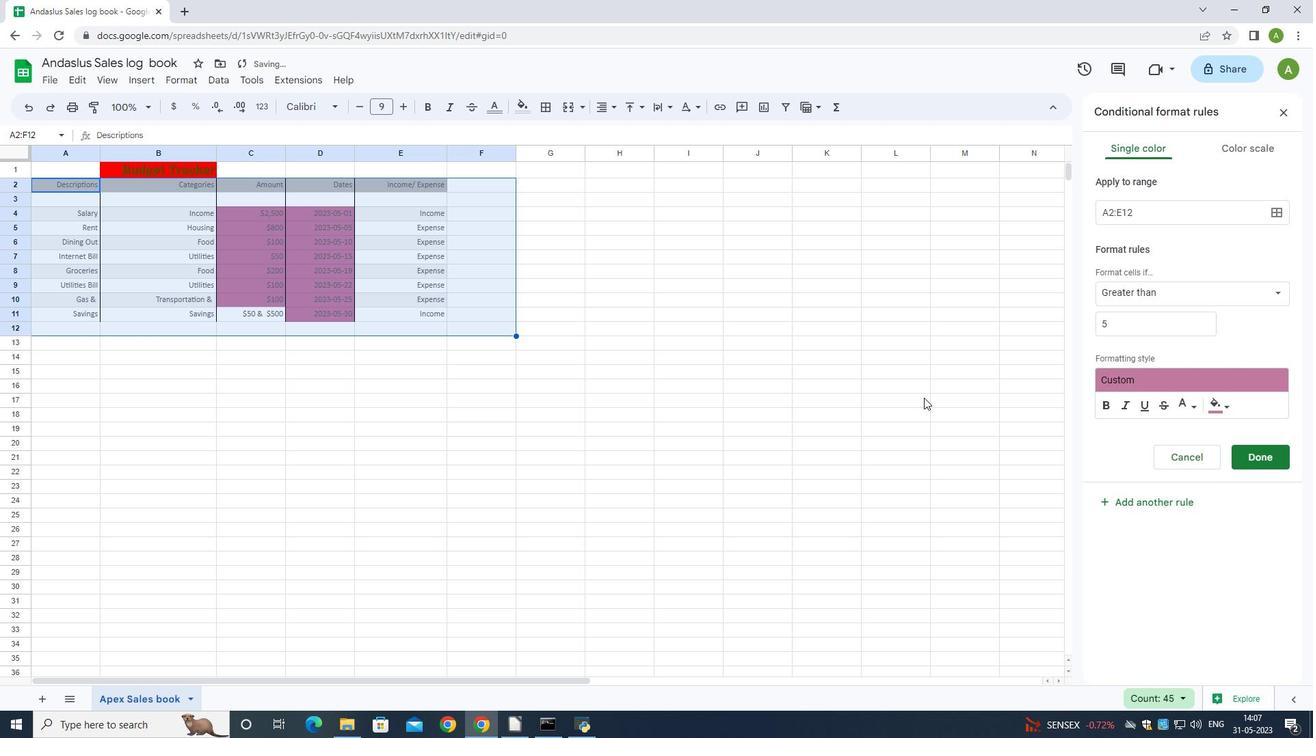 
Action: Key pressed ctrl+S
Screenshot: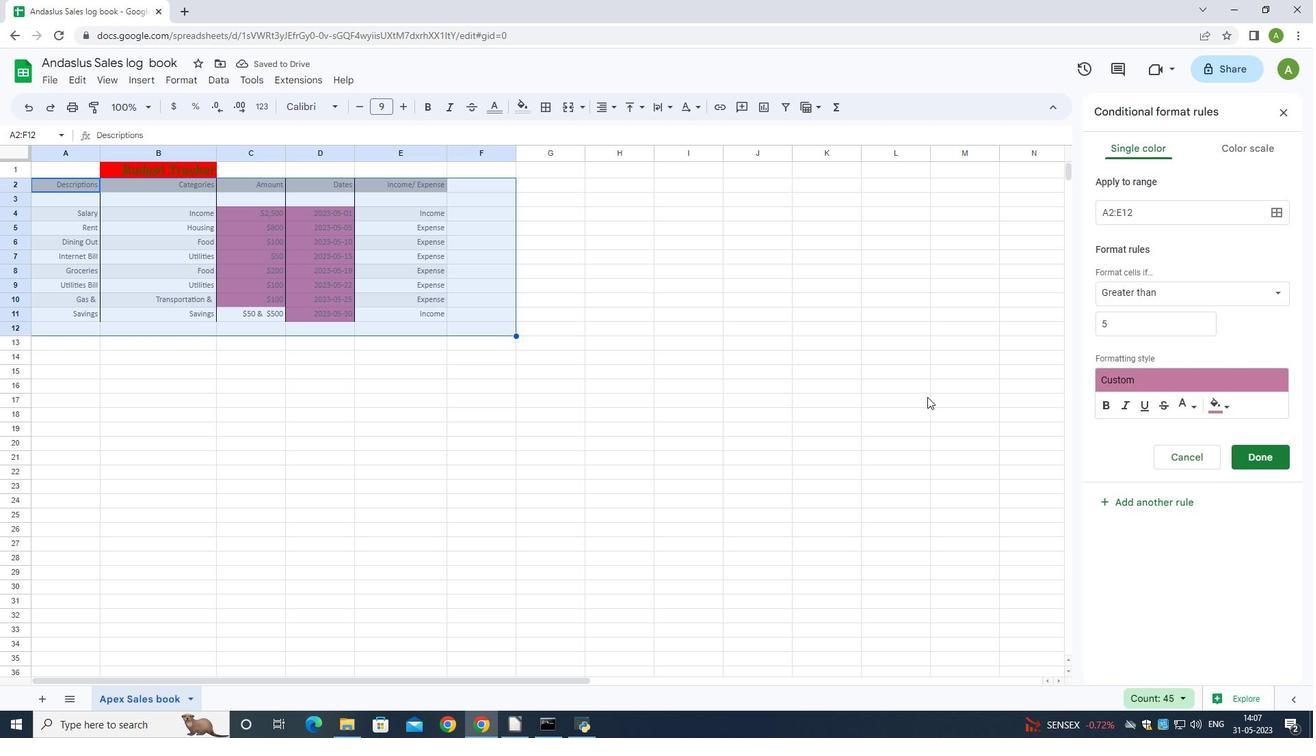 
Action: Mouse moved to (931, 399)
Screenshot: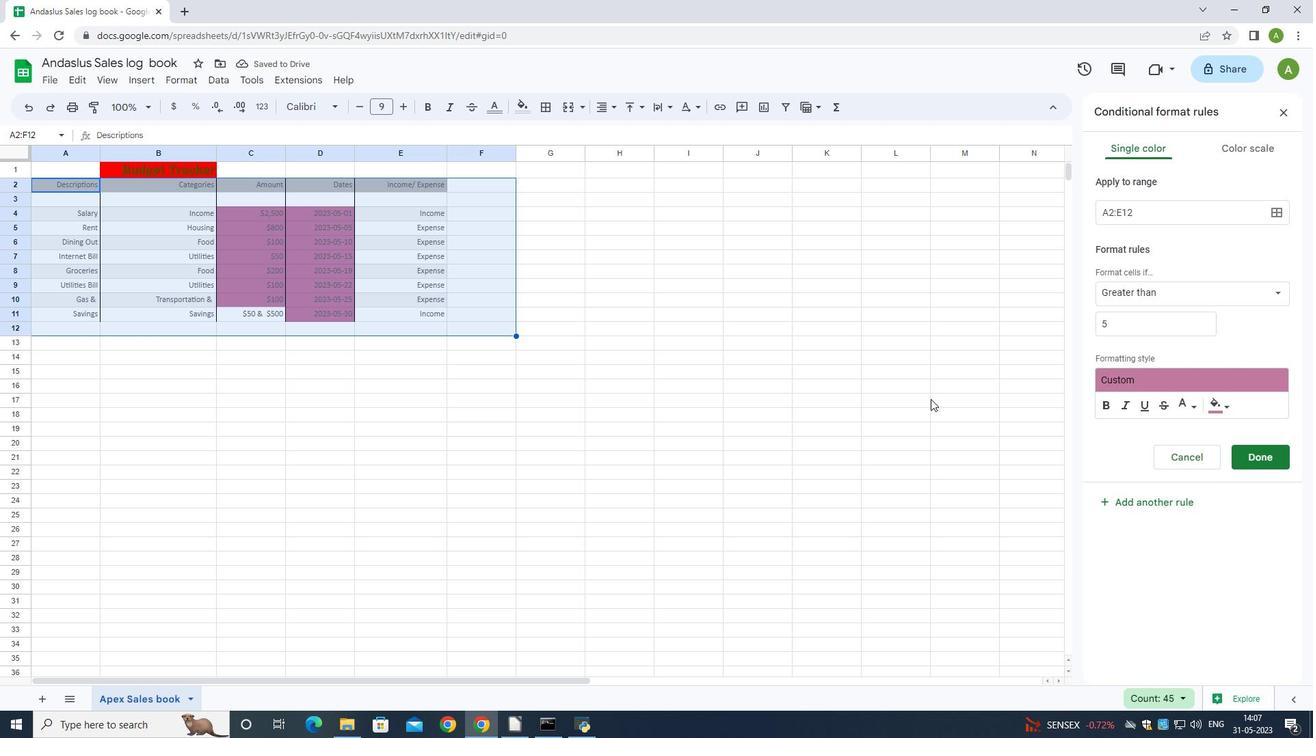 
